 Task: Add a signature Karen Flores containing Best wishes for a happy National Youth Day, Karen Flores to email address softage.8@softage.net and add a folder Dashboards
Action: Mouse moved to (71, 131)
Screenshot: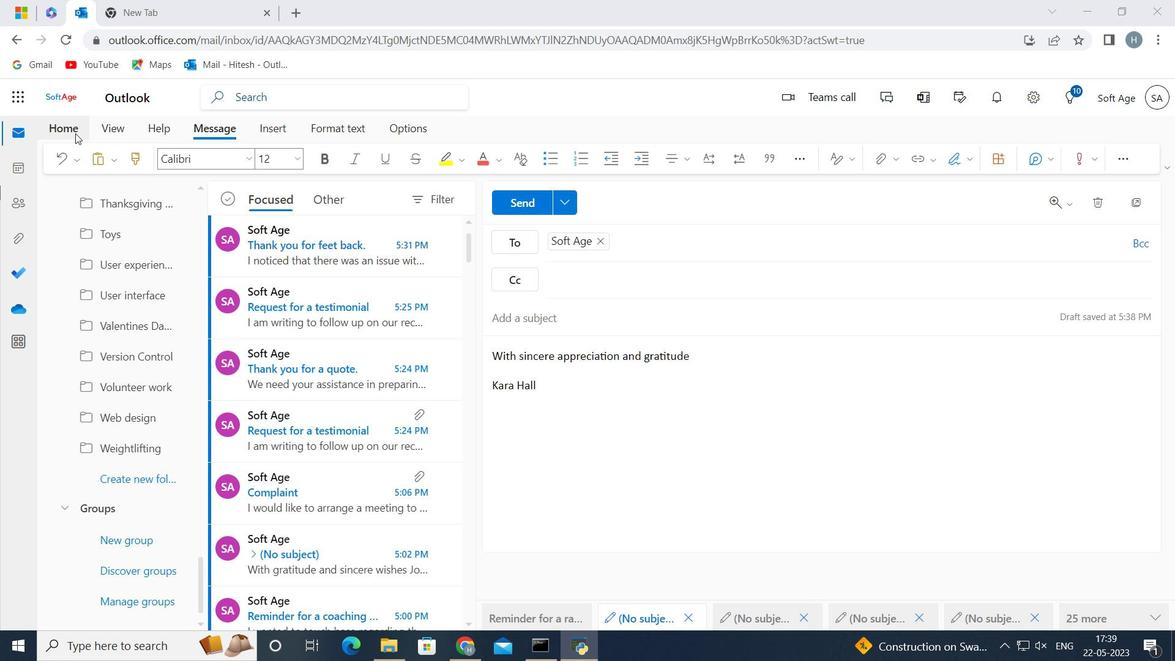 
Action: Mouse pressed left at (71, 131)
Screenshot: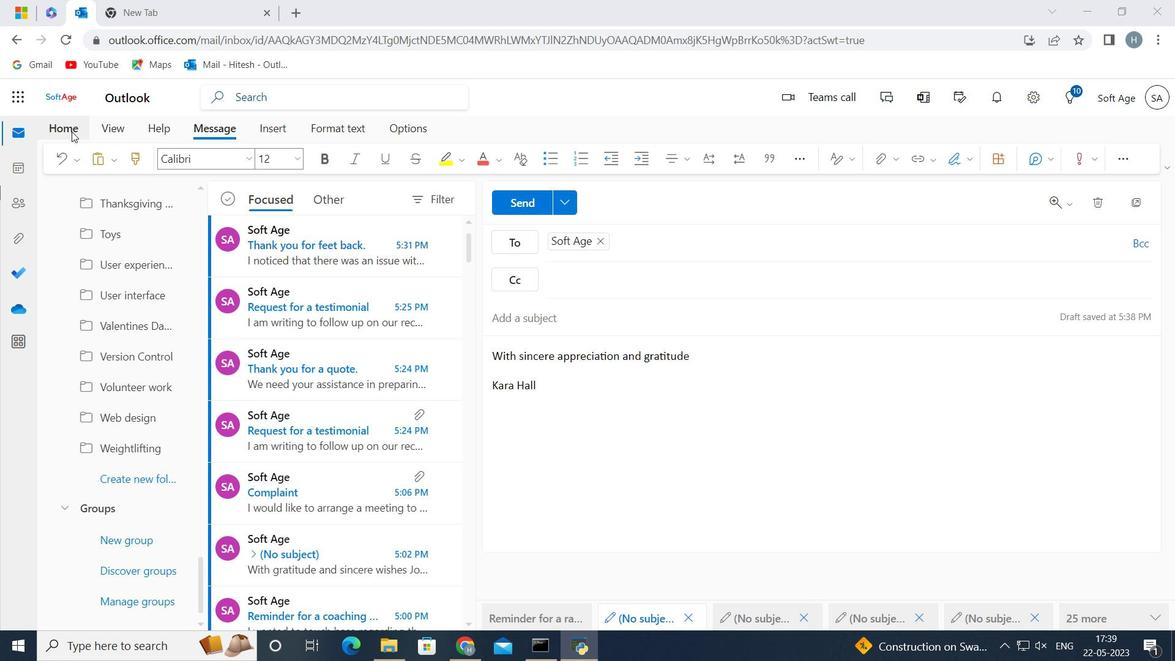 
Action: Mouse moved to (114, 159)
Screenshot: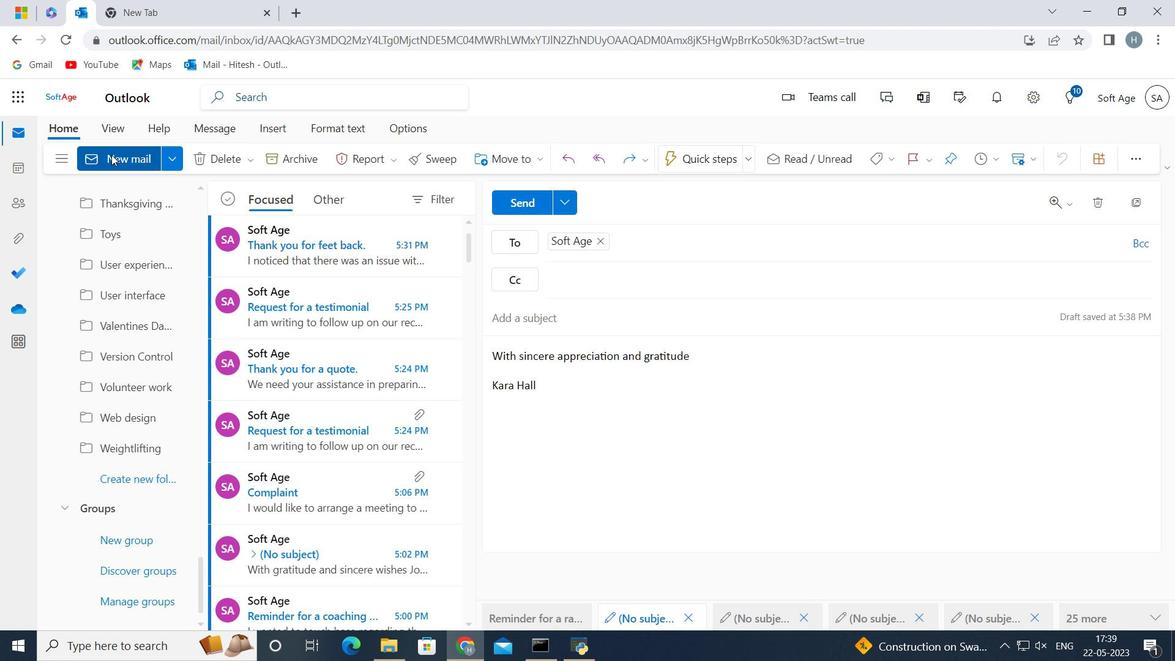 
Action: Mouse pressed left at (114, 159)
Screenshot: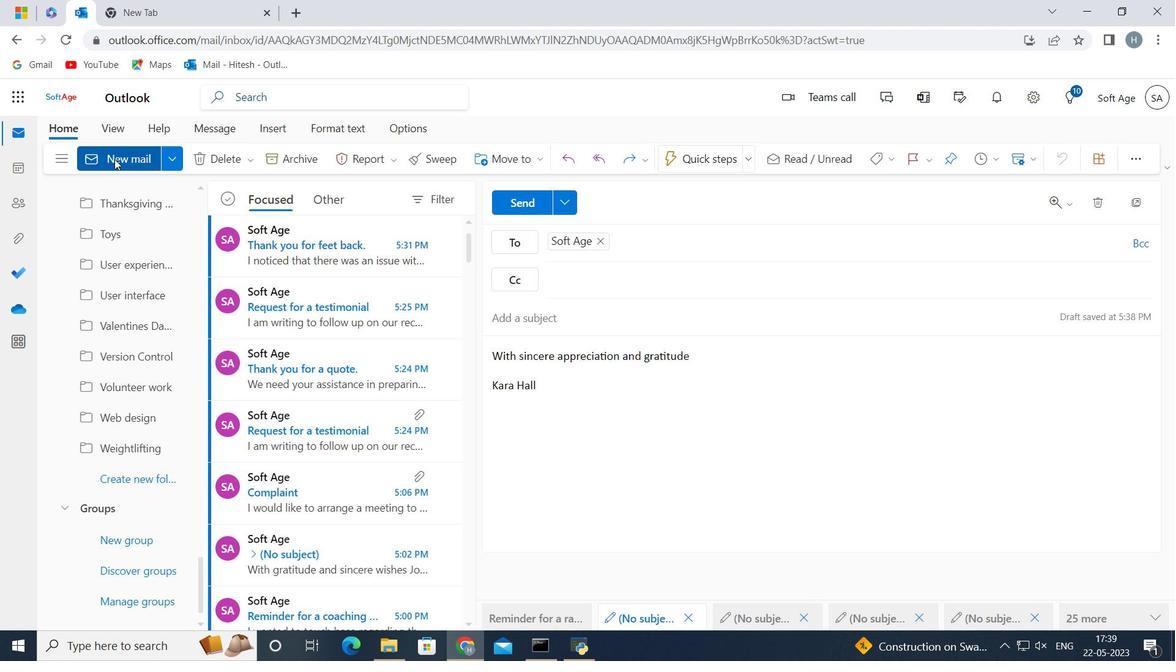 
Action: Mouse moved to (953, 163)
Screenshot: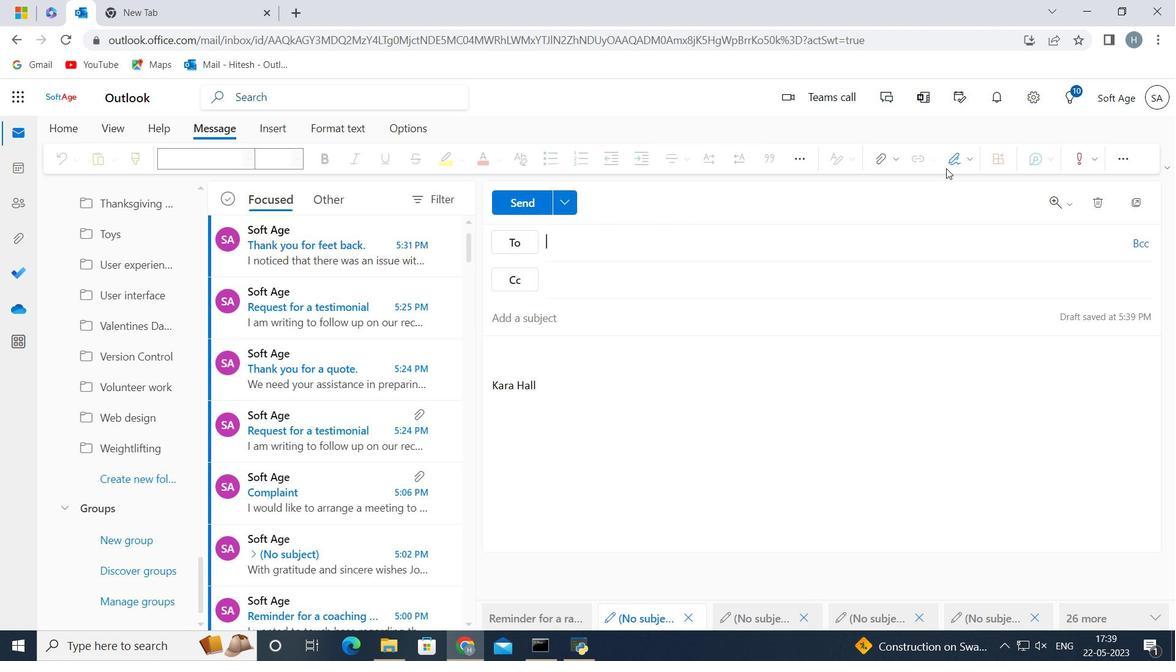 
Action: Mouse pressed left at (953, 163)
Screenshot: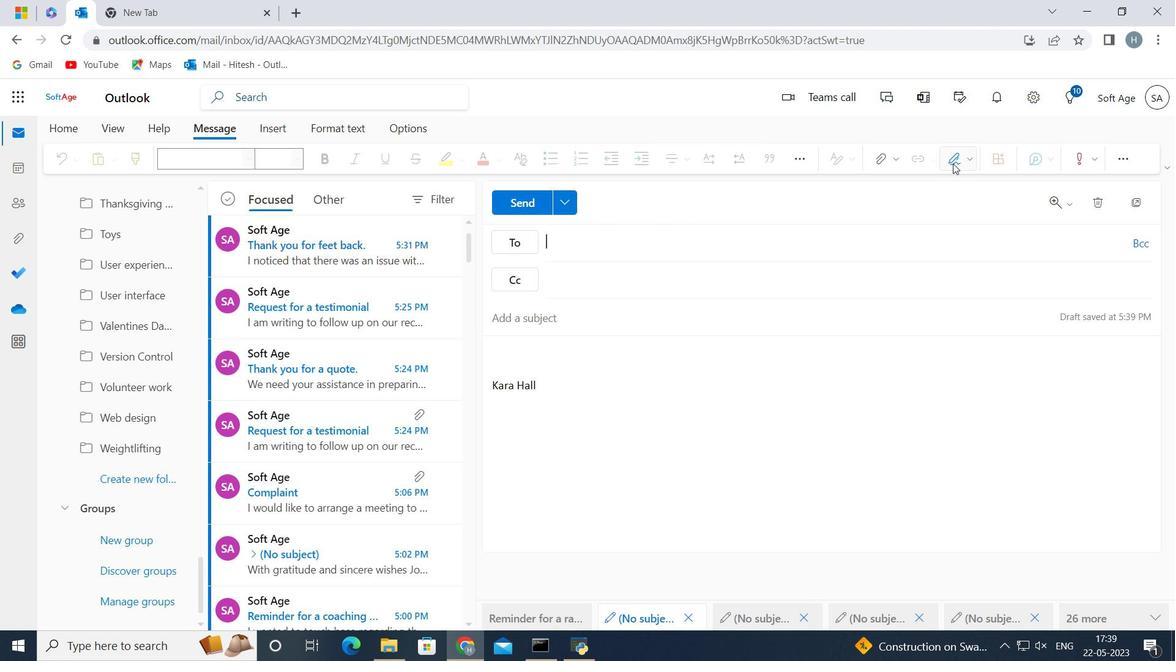 
Action: Mouse moved to (932, 221)
Screenshot: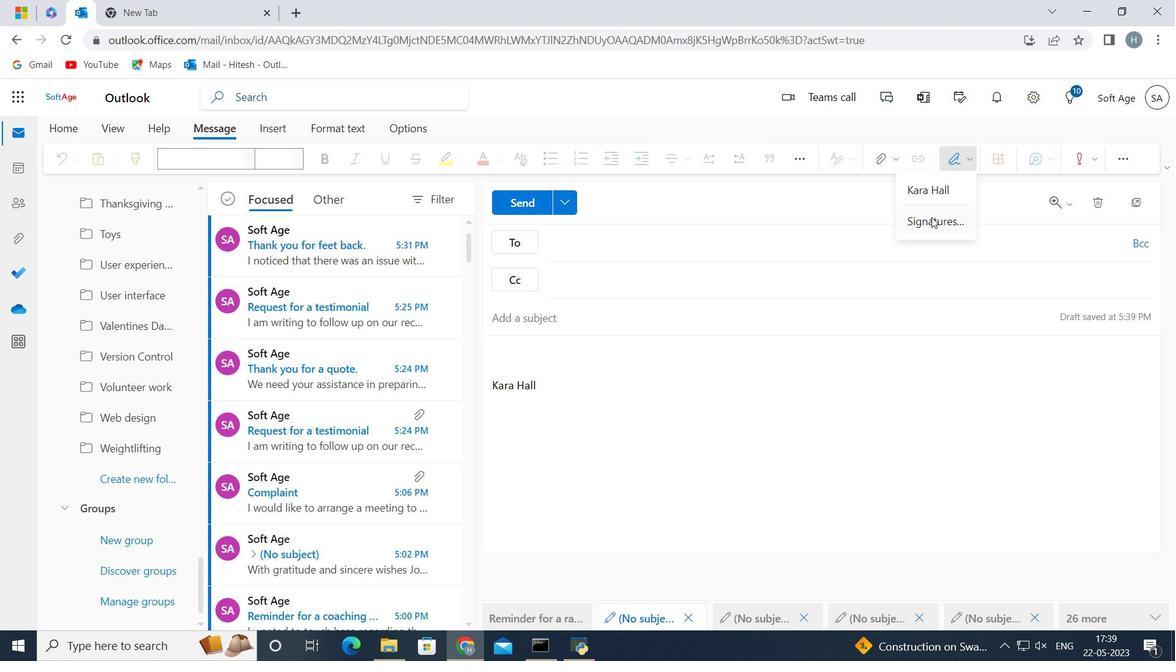
Action: Mouse pressed left at (932, 221)
Screenshot: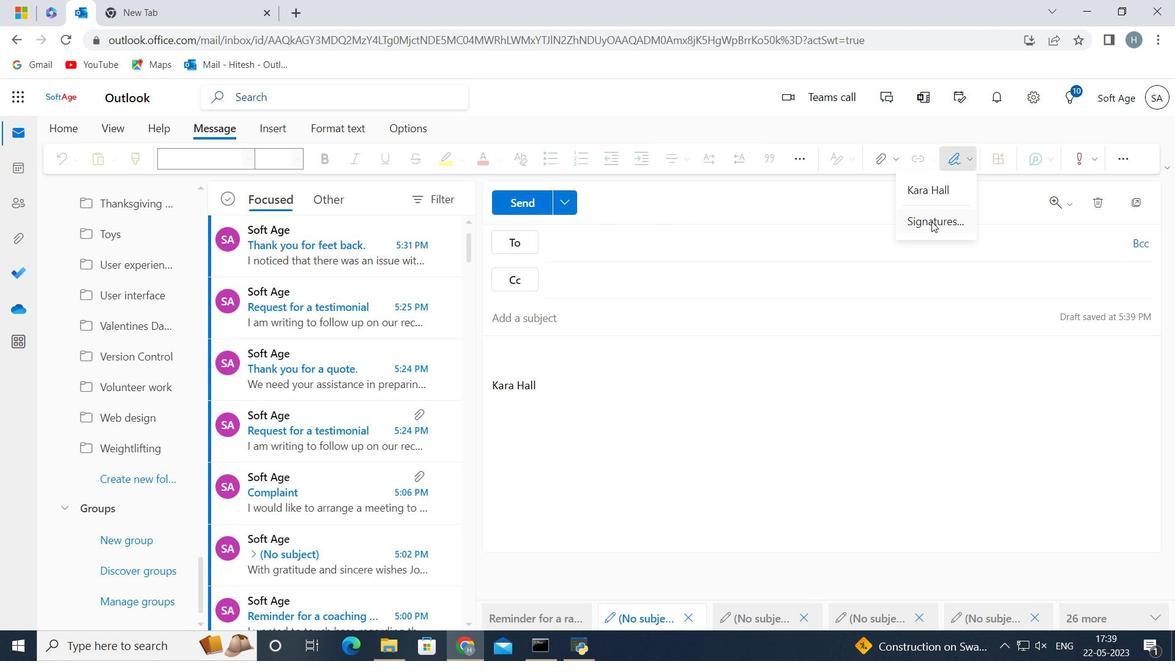 
Action: Mouse moved to (901, 276)
Screenshot: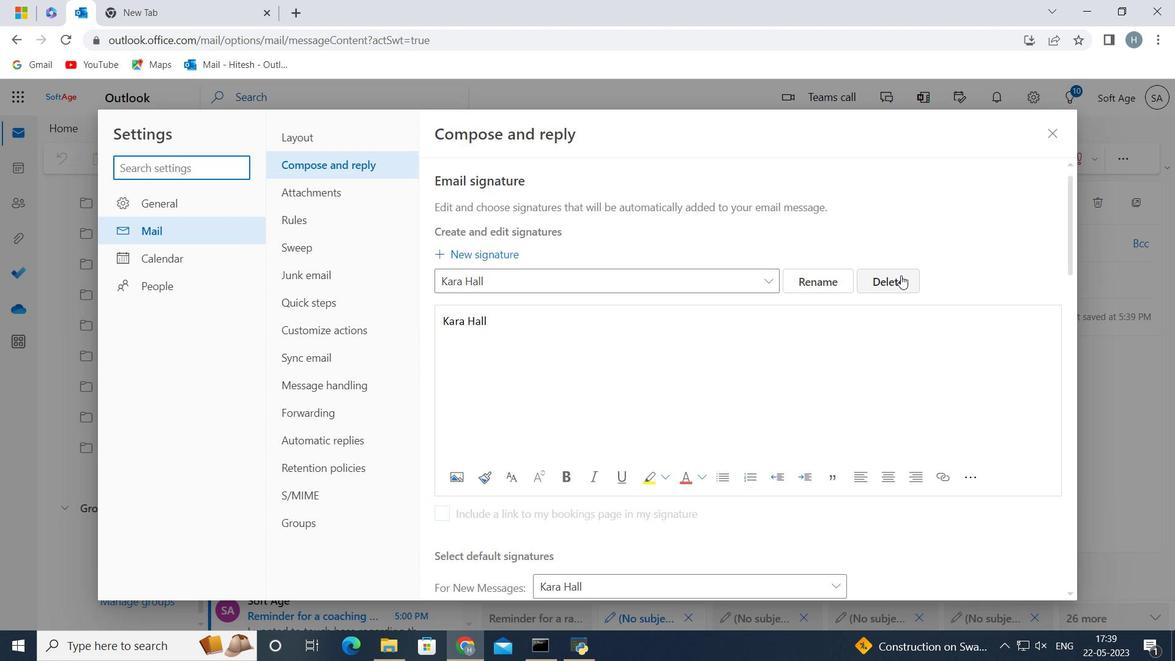 
Action: Mouse pressed left at (901, 276)
Screenshot: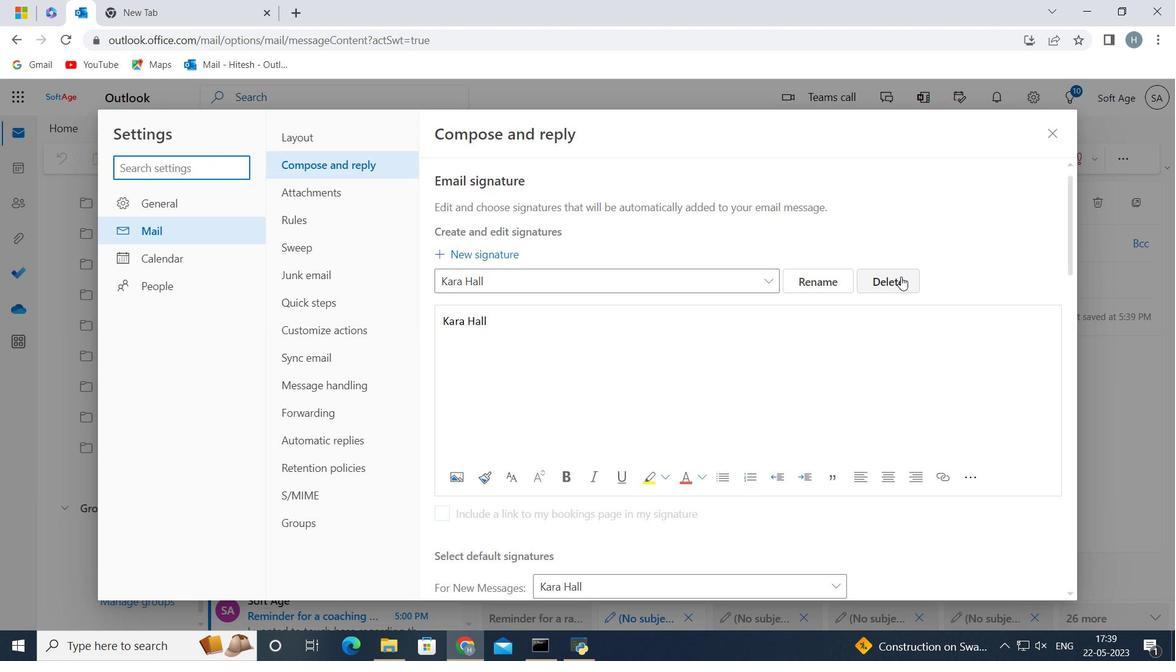 
Action: Mouse moved to (800, 283)
Screenshot: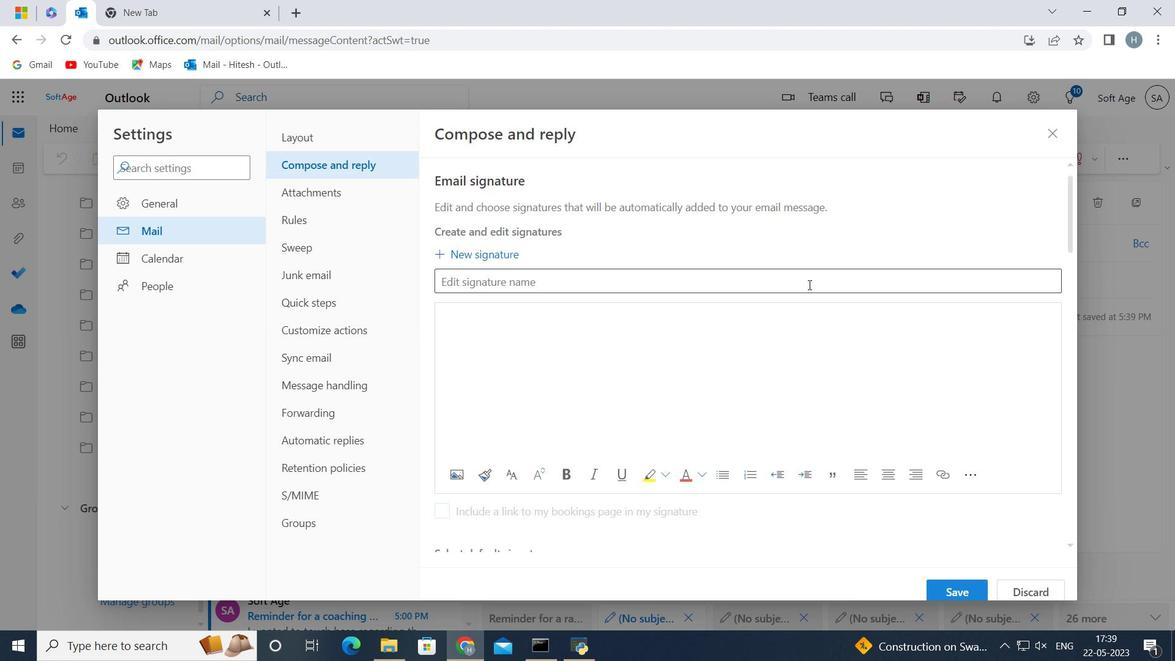
Action: Mouse pressed left at (800, 283)
Screenshot: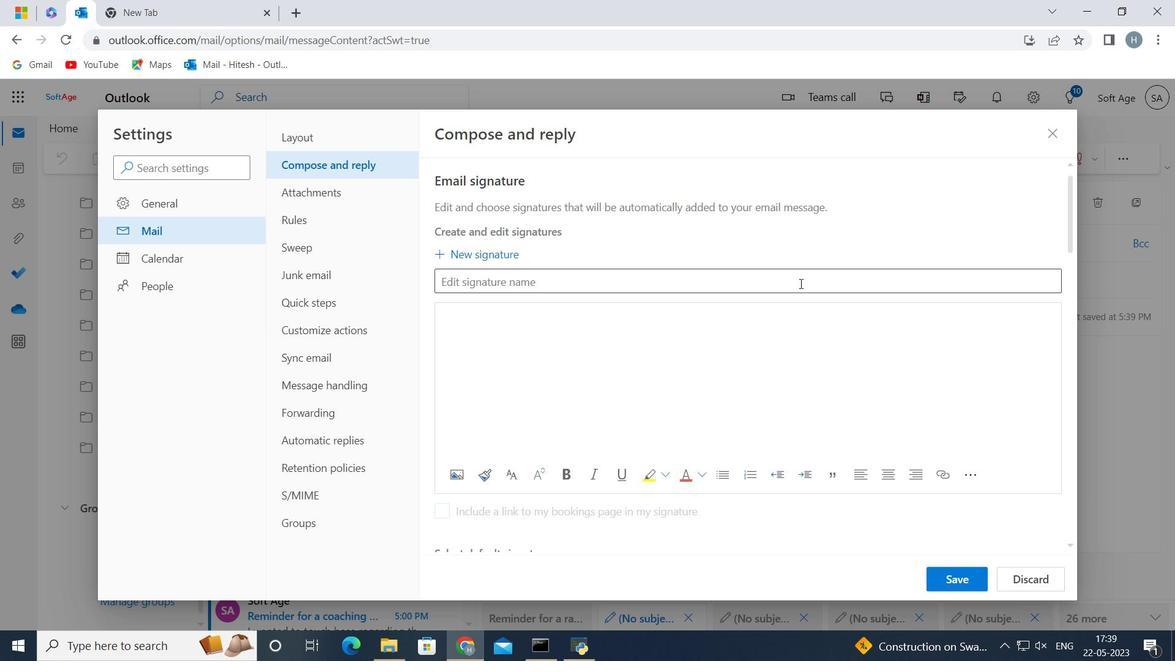 
Action: Mouse moved to (799, 283)
Screenshot: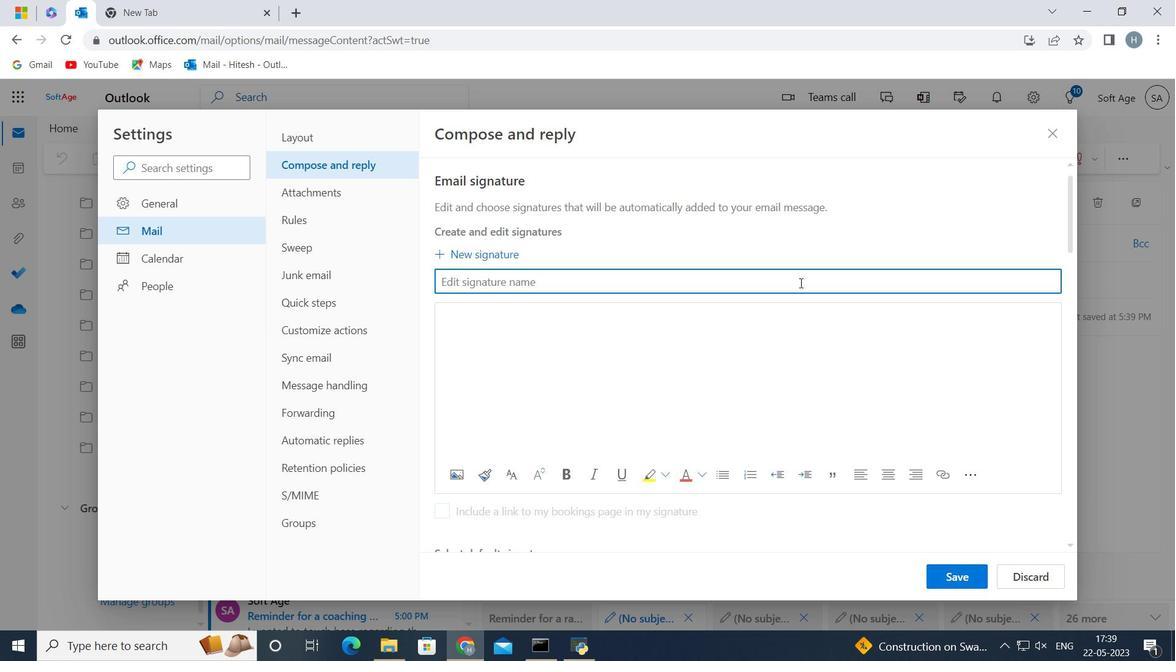 
Action: Key pressed <Key.shift>Karen<Key.space><Key.shift>Flores
Screenshot: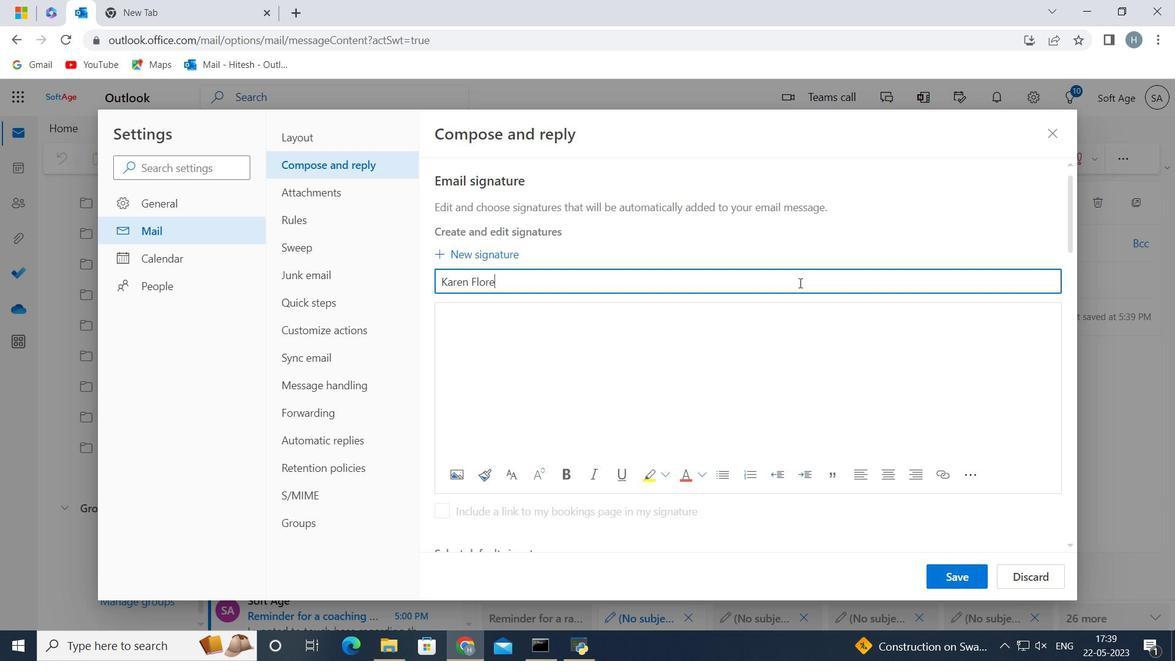 
Action: Mouse moved to (749, 338)
Screenshot: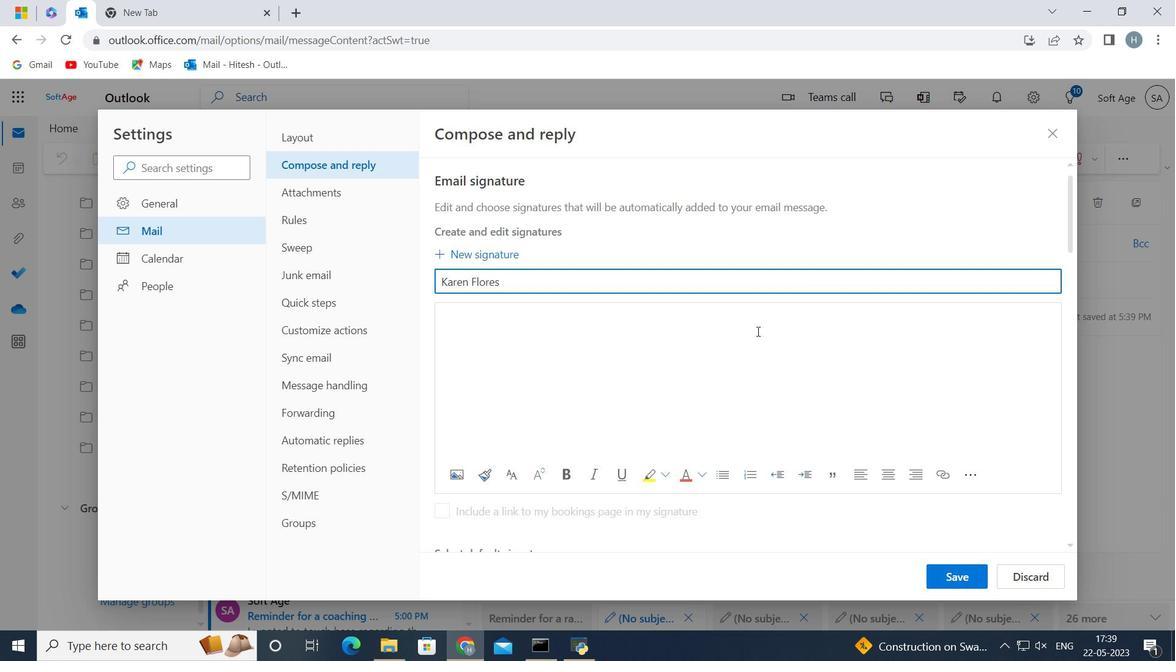 
Action: Mouse pressed left at (749, 338)
Screenshot: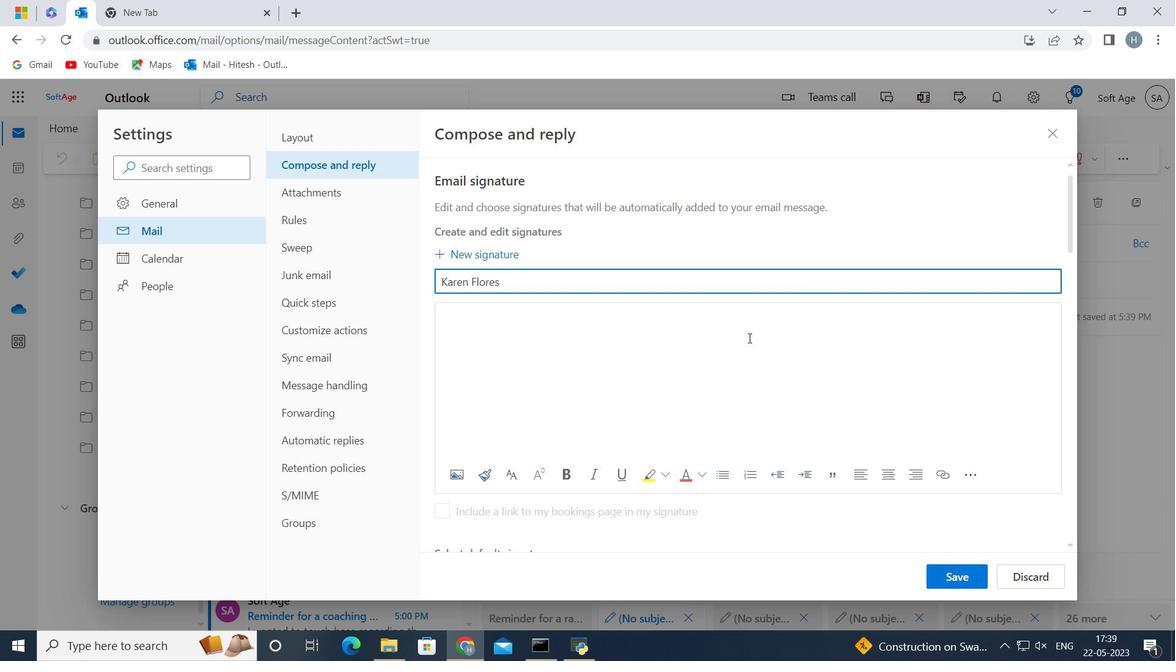 
Action: Key pressed <Key.shift><Key.shift><Key.shift><Key.shift><Key.shift><Key.shift><Key.shift><Key.shift><Key.shift><Key.shift><Key.shift><Key.shift><Key.shift><Key.shift><Key.shift><Key.shift><Key.shift>Karen<Key.space><Key.shift>Flores
Screenshot: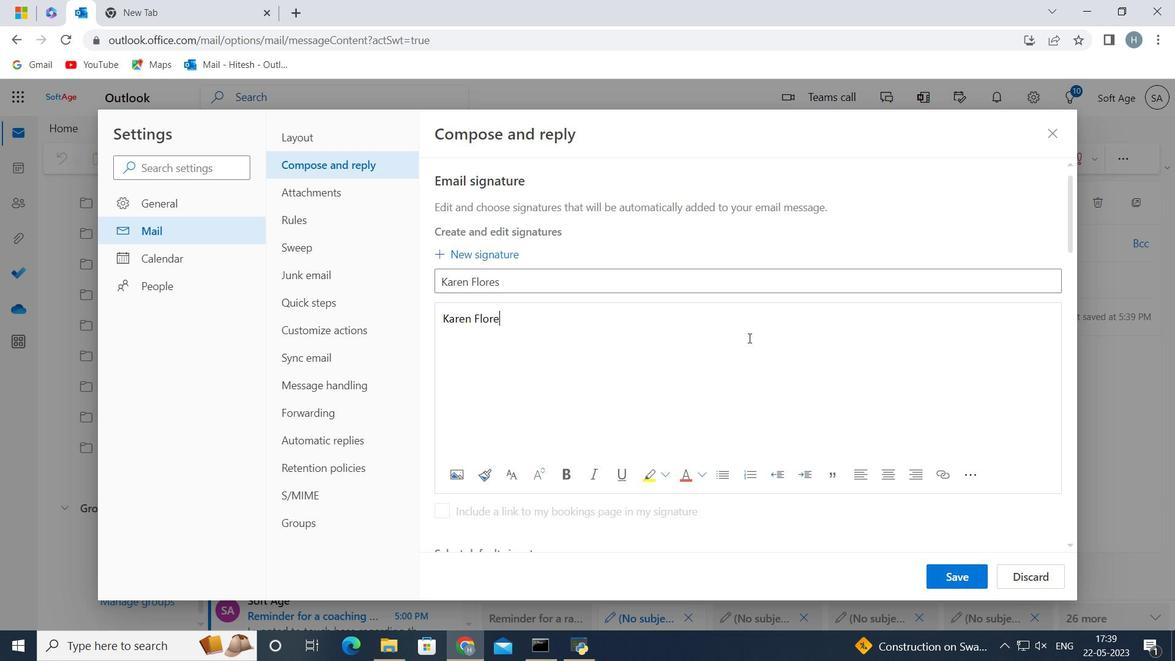 
Action: Mouse moved to (947, 578)
Screenshot: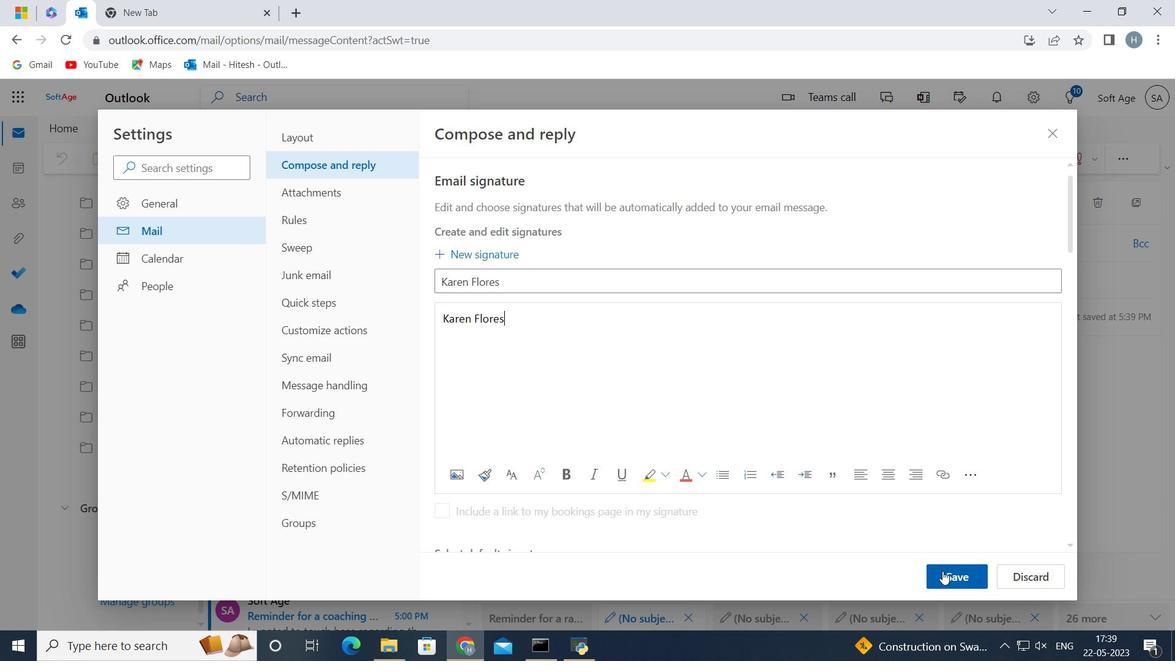 
Action: Mouse pressed left at (947, 578)
Screenshot: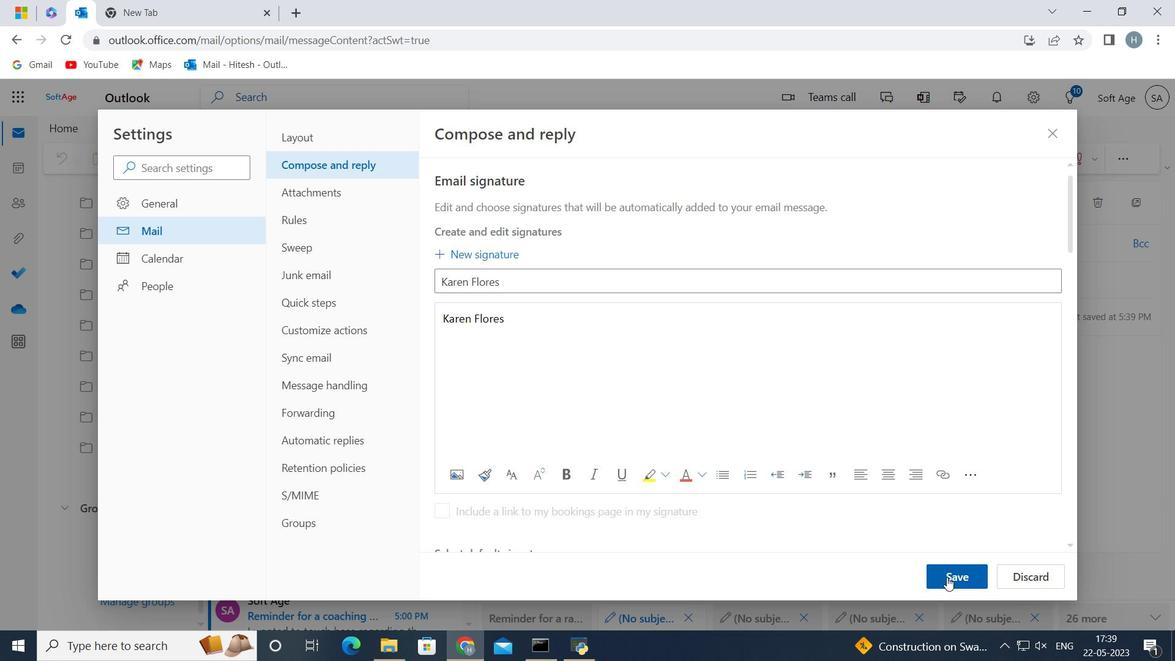 
Action: Mouse moved to (734, 347)
Screenshot: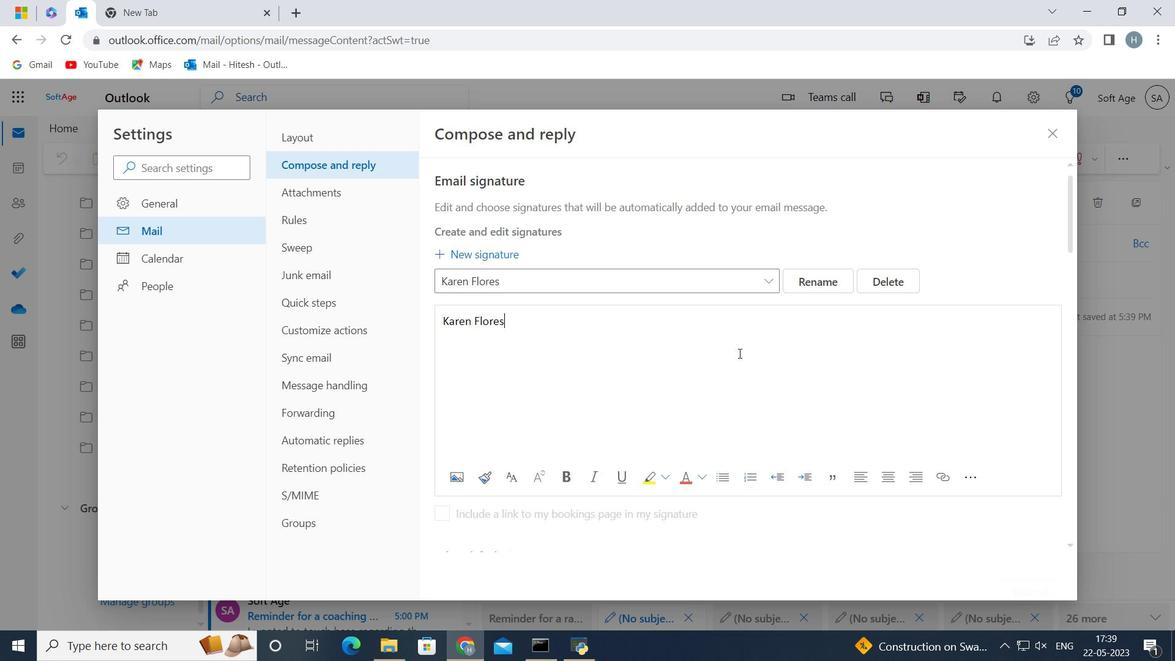 
Action: Mouse scrolled (734, 347) with delta (0, 0)
Screenshot: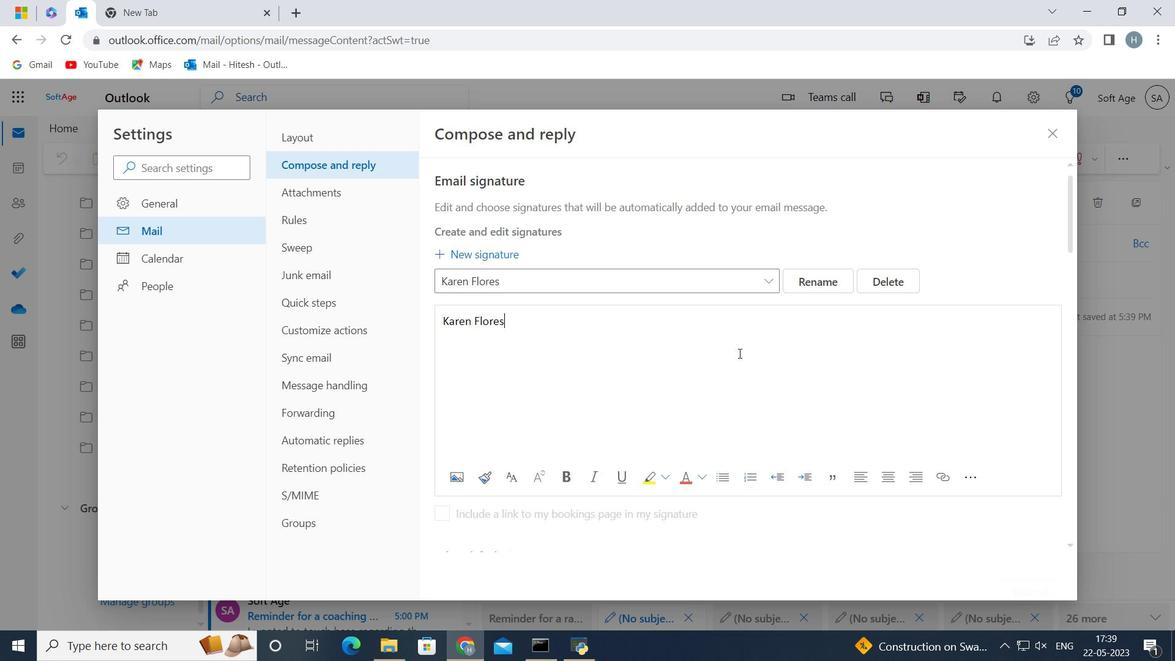 
Action: Mouse scrolled (734, 347) with delta (0, 0)
Screenshot: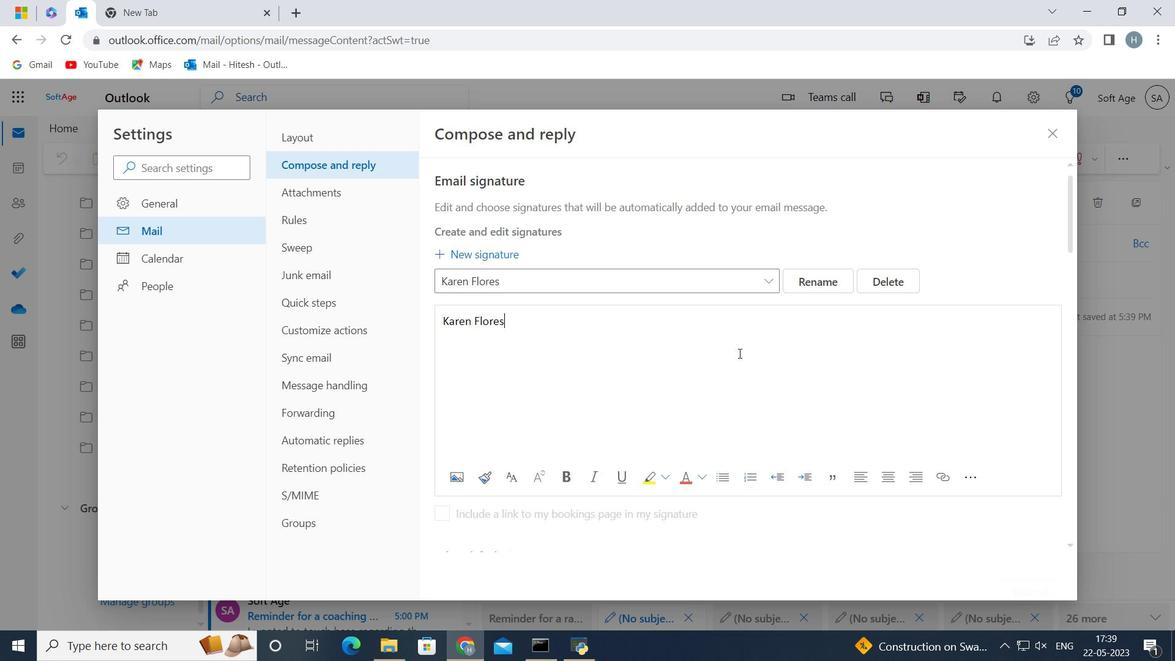 
Action: Mouse moved to (709, 324)
Screenshot: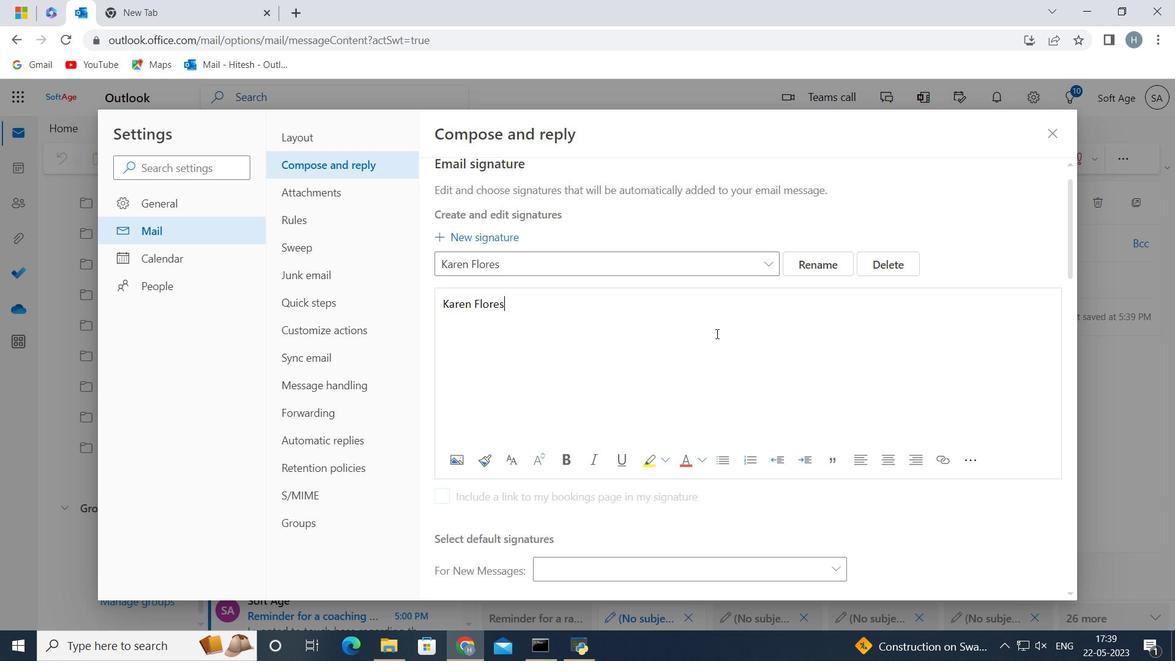 
Action: Mouse scrolled (709, 323) with delta (0, 0)
Screenshot: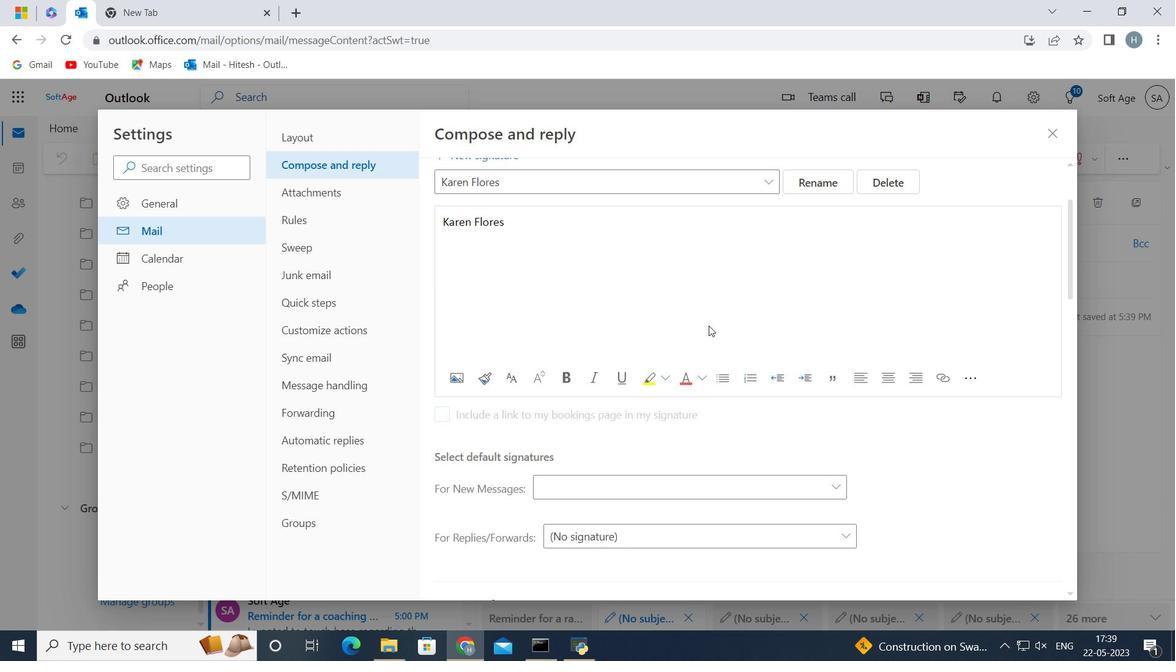 
Action: Mouse scrolled (709, 323) with delta (0, 0)
Screenshot: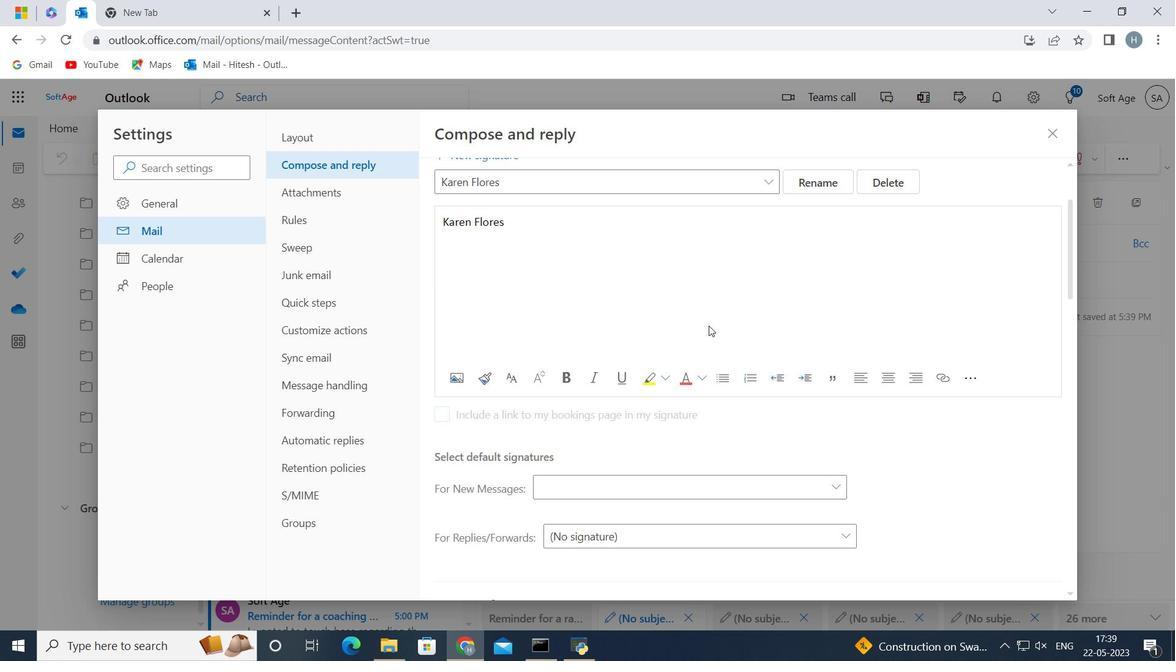 
Action: Mouse moved to (782, 291)
Screenshot: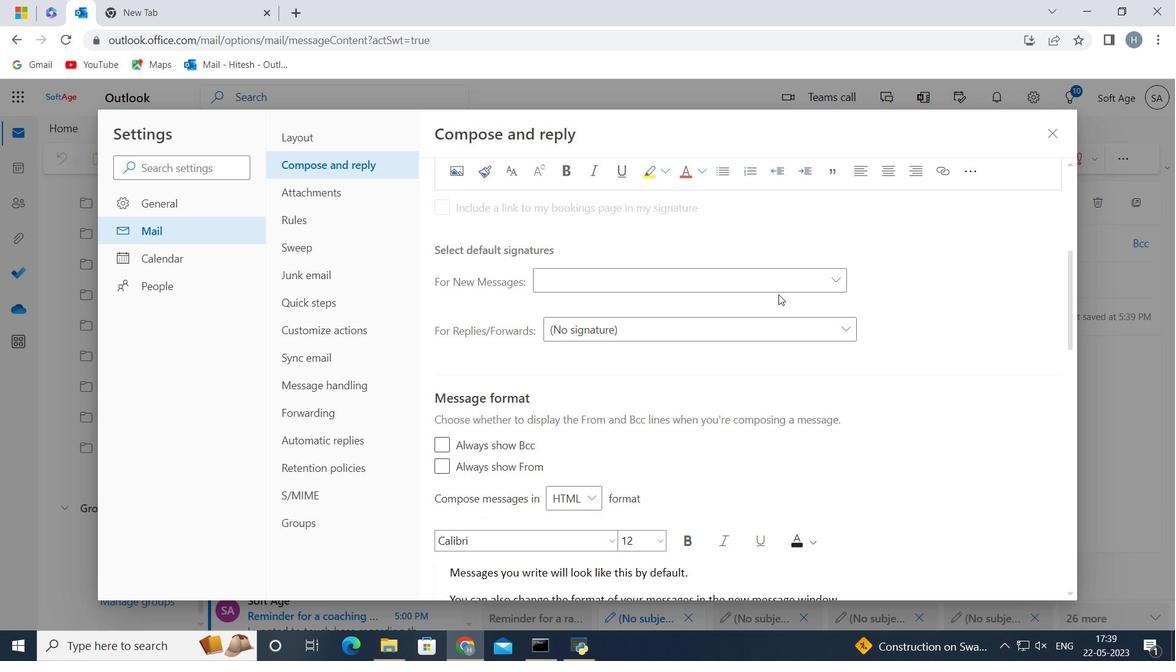 
Action: Mouse pressed left at (782, 291)
Screenshot: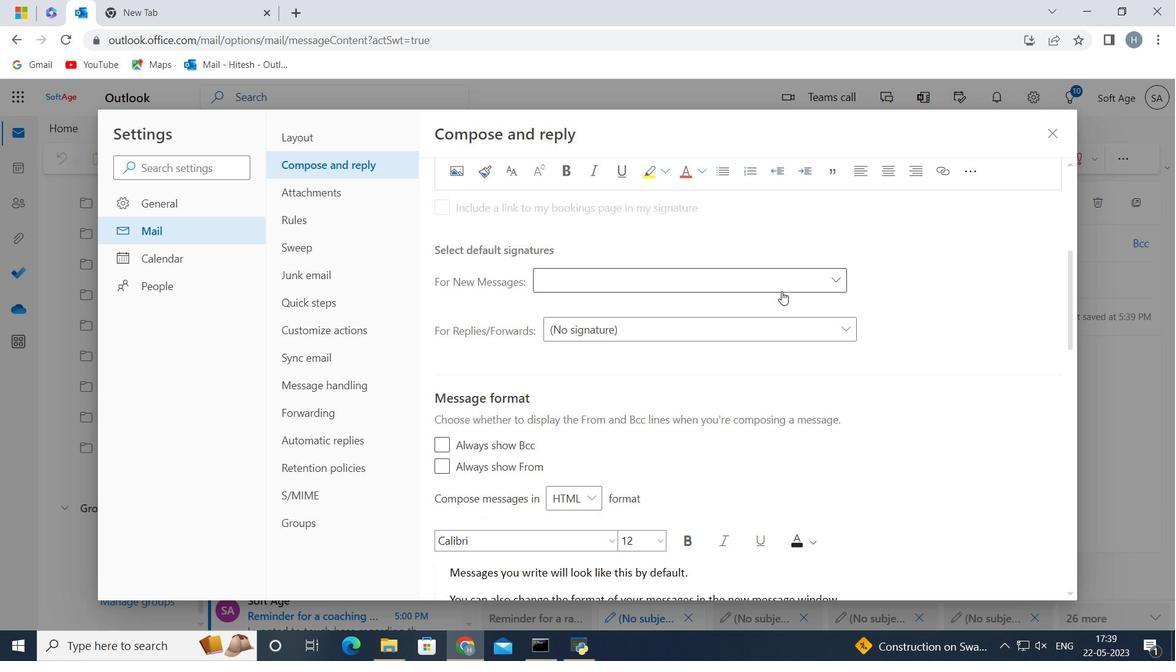 
Action: Mouse moved to (774, 331)
Screenshot: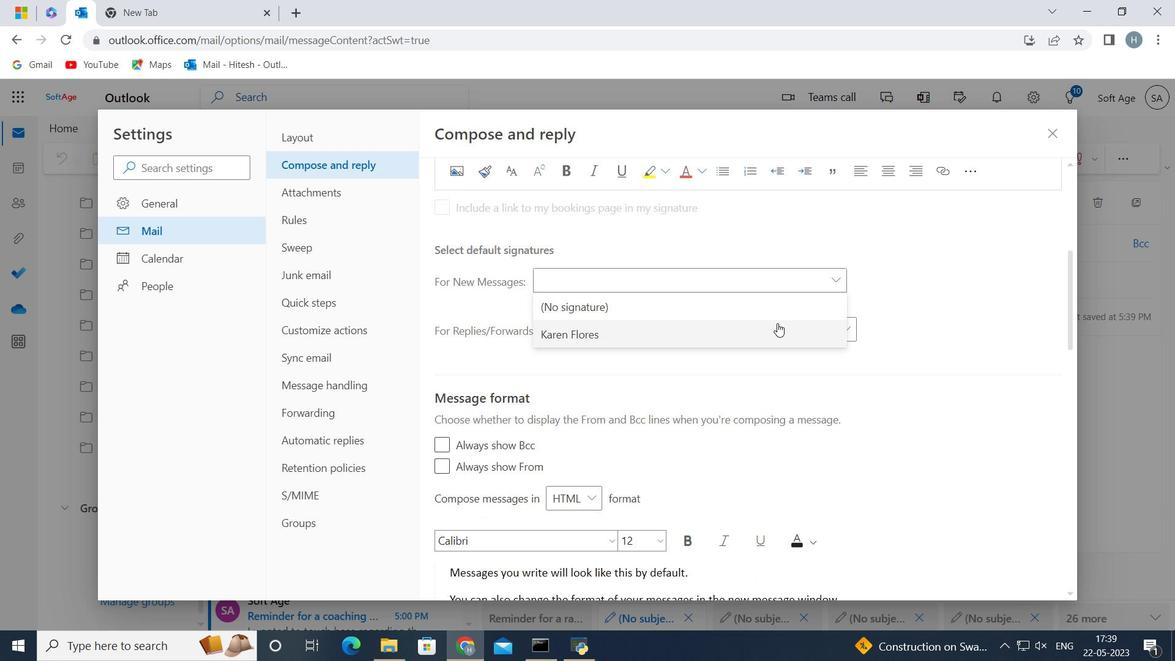 
Action: Mouse pressed left at (774, 331)
Screenshot: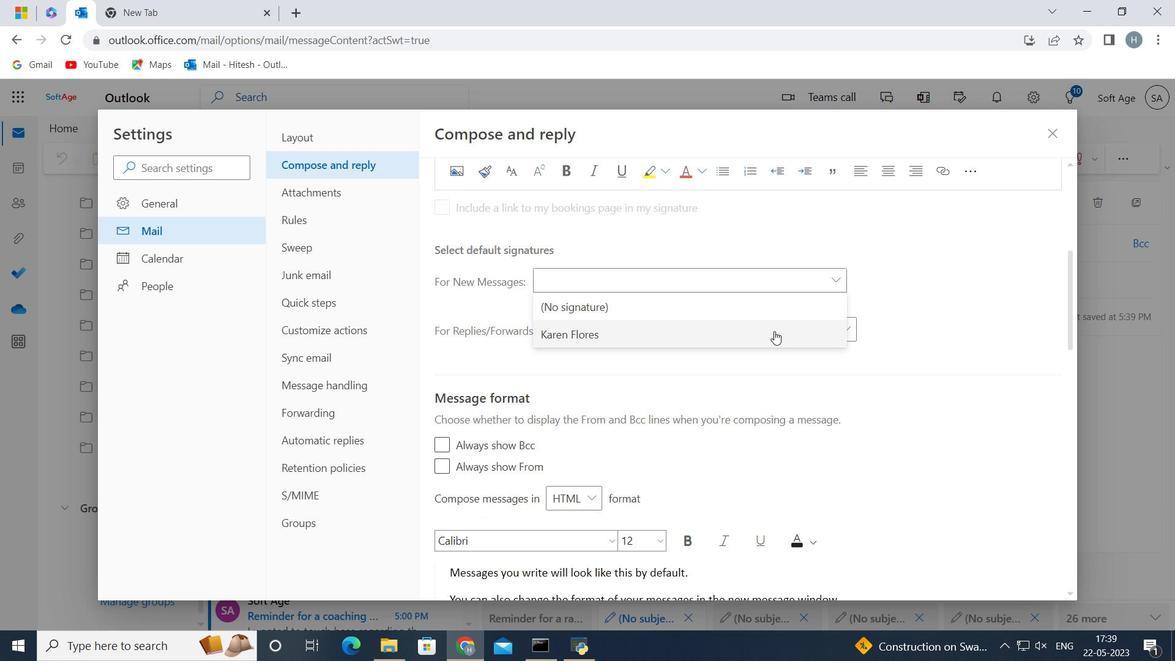 
Action: Mouse moved to (958, 575)
Screenshot: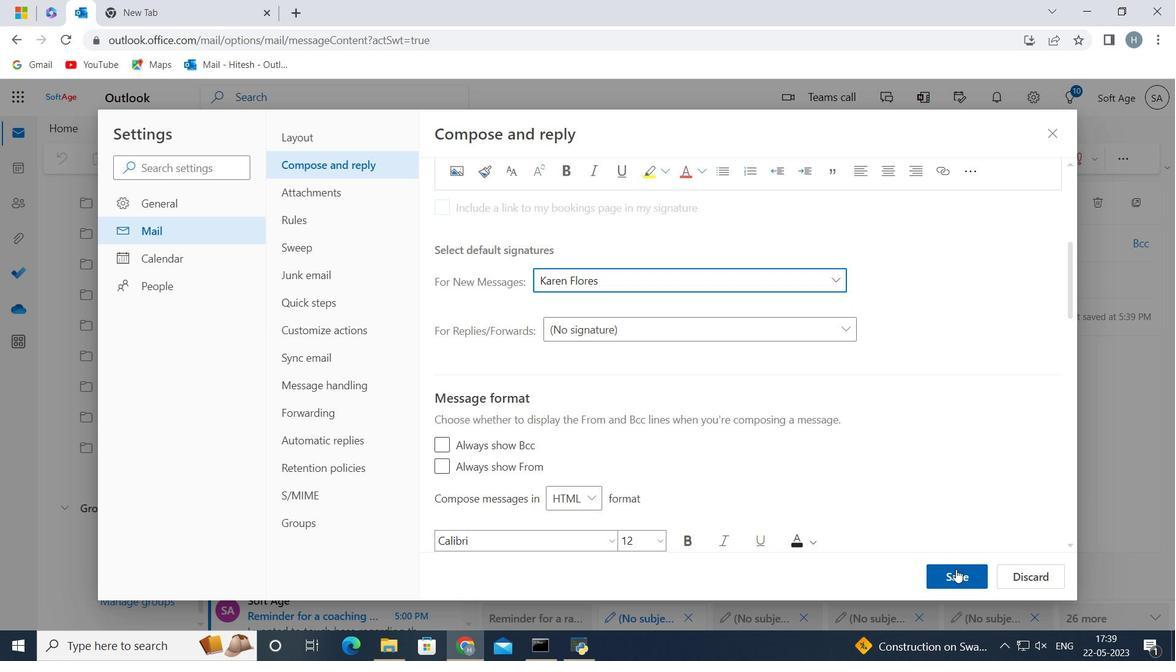 
Action: Mouse pressed left at (958, 575)
Screenshot: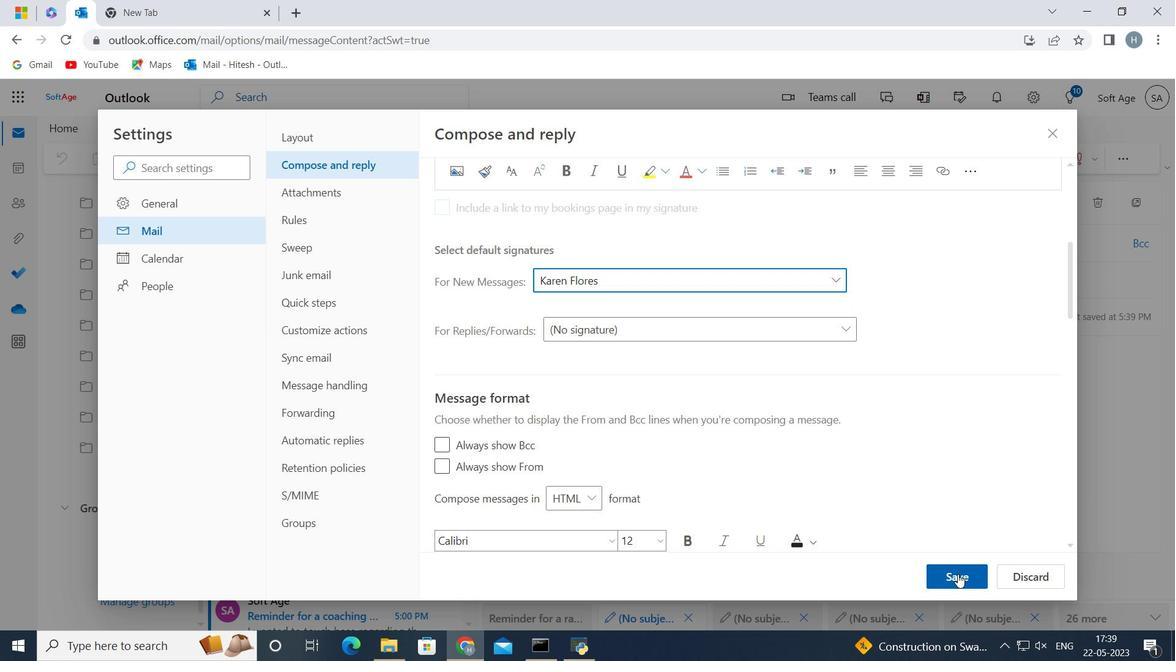 
Action: Mouse moved to (1049, 128)
Screenshot: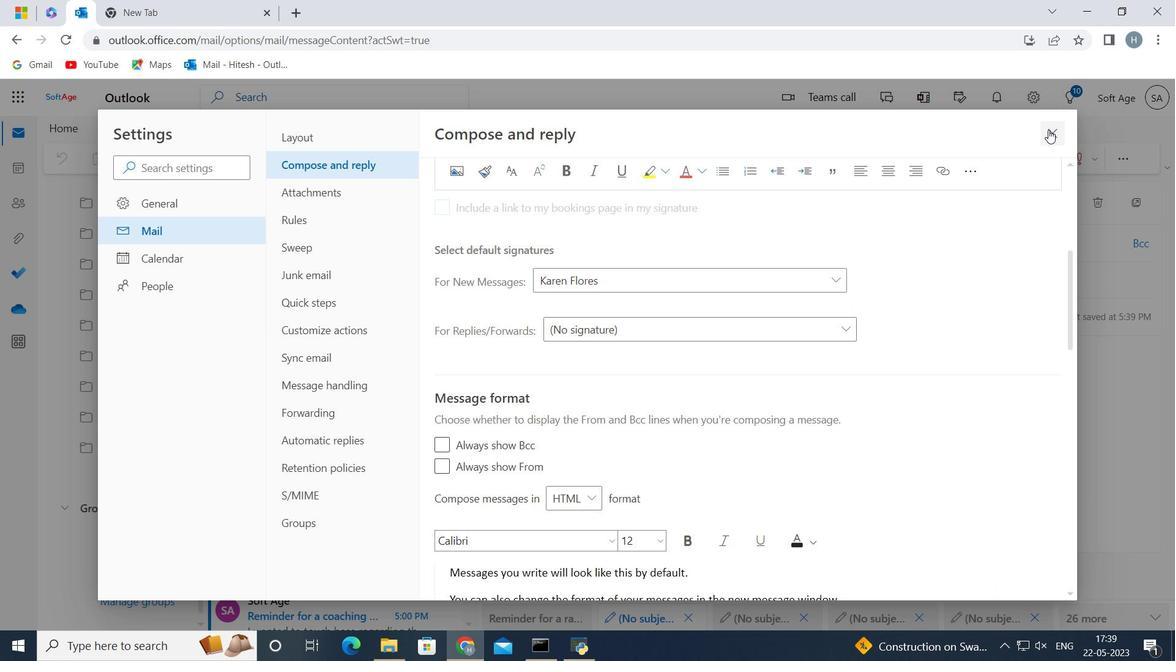 
Action: Mouse pressed left at (1049, 128)
Screenshot: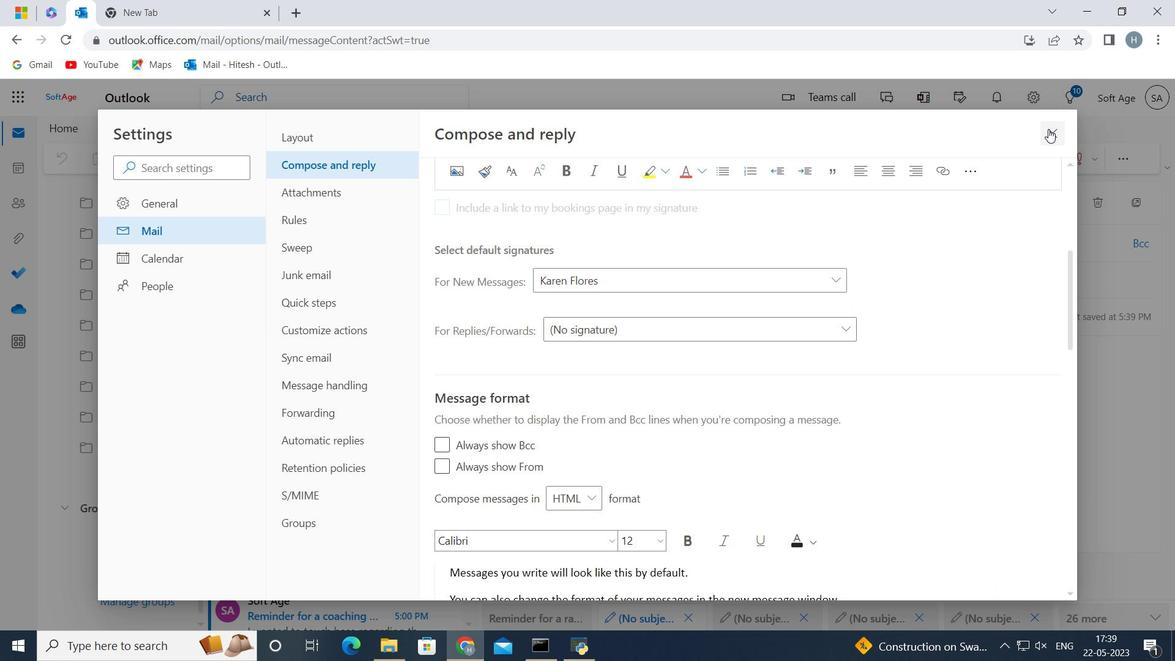 
Action: Mouse moved to (572, 392)
Screenshot: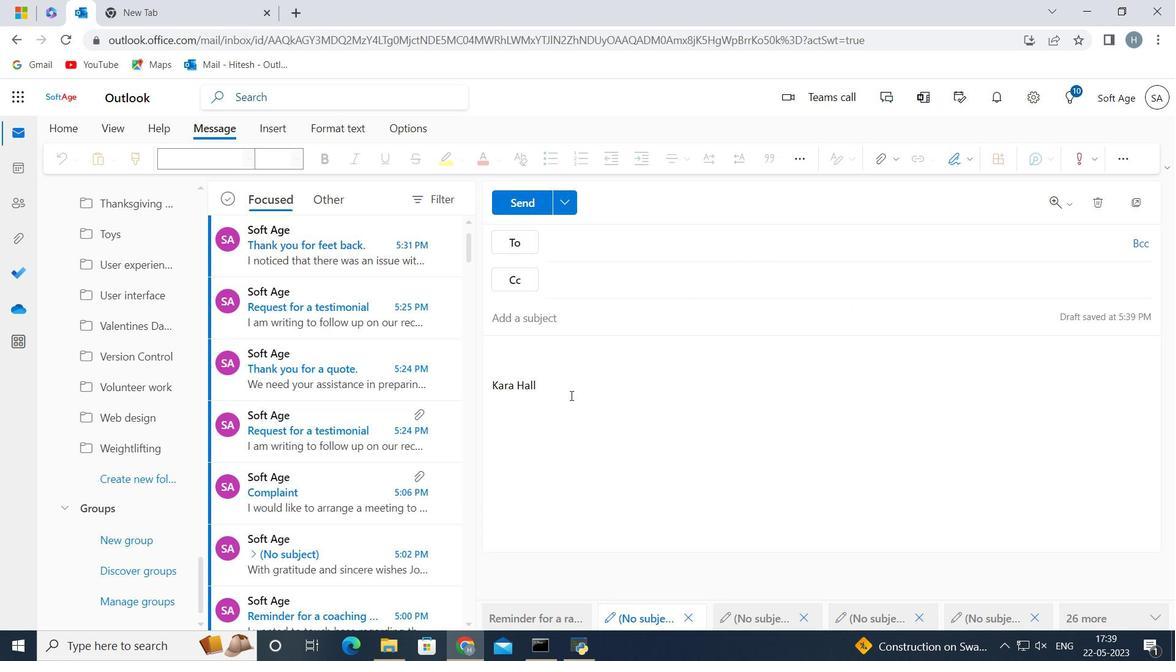 
Action: Mouse pressed left at (572, 392)
Screenshot: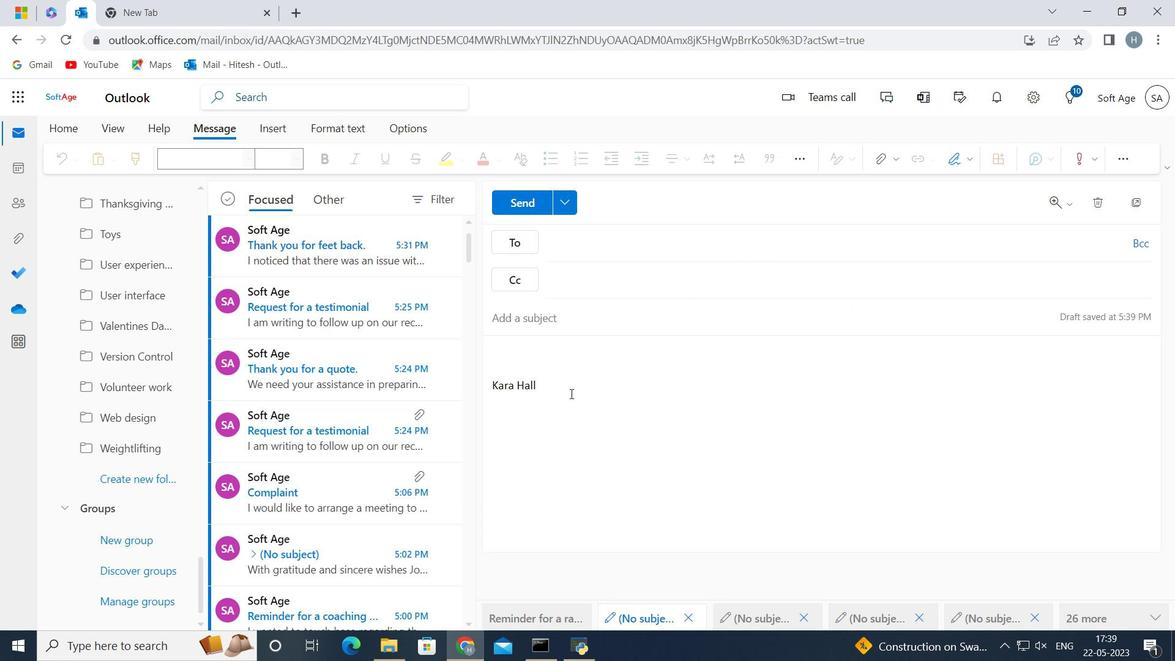 
Action: Key pressed <Key.backspace><Key.backspace><Key.backspace><Key.backspace><Key.backspace><Key.backspace><Key.backspace><Key.backspace><Key.backspace><Key.backspace><Key.backspace><Key.backspace><Key.backspace><Key.backspace><Key.backspace><Key.backspace><Key.backspace><Key.backspace><Key.backspace><Key.backspace><Key.backspace><Key.backspace><Key.backspace><Key.backspace><Key.backspace><Key.backspace><Key.shift>Best<Key.space>wishes<Key.space>for<Key.space>a<Key.space>happy<Key.space><Key.shift>National<Key.space><Key.shift>Youth<Key.space><Key.shift>Day
Screenshot: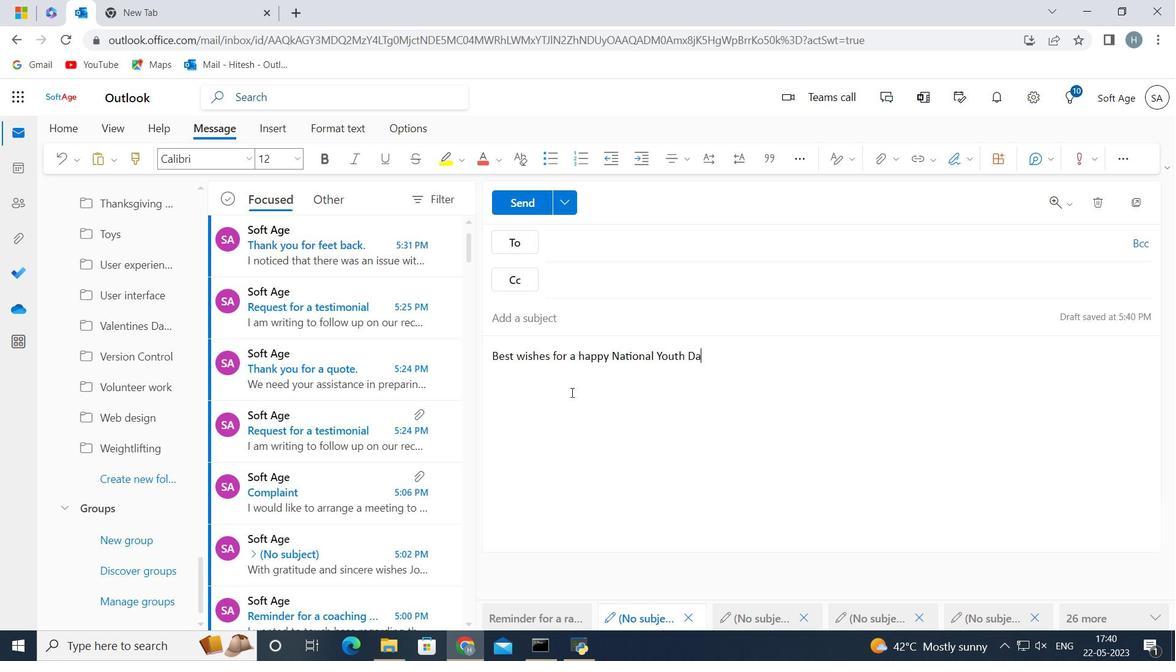
Action: Mouse moved to (957, 152)
Screenshot: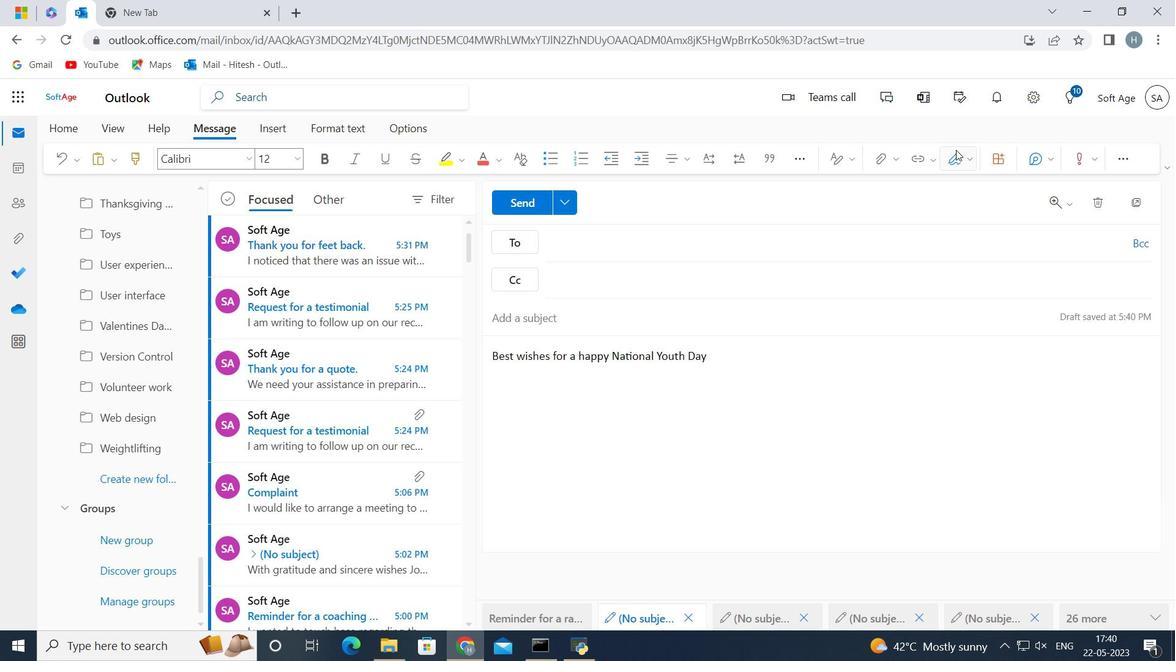 
Action: Mouse pressed left at (957, 152)
Screenshot: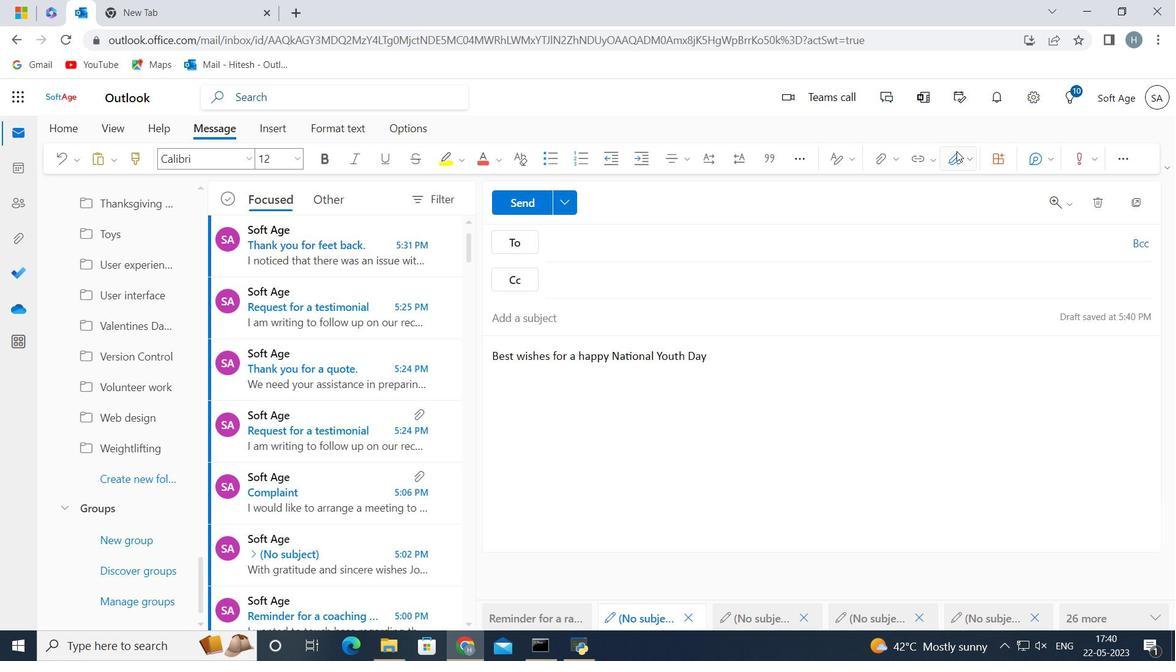 
Action: Mouse moved to (945, 195)
Screenshot: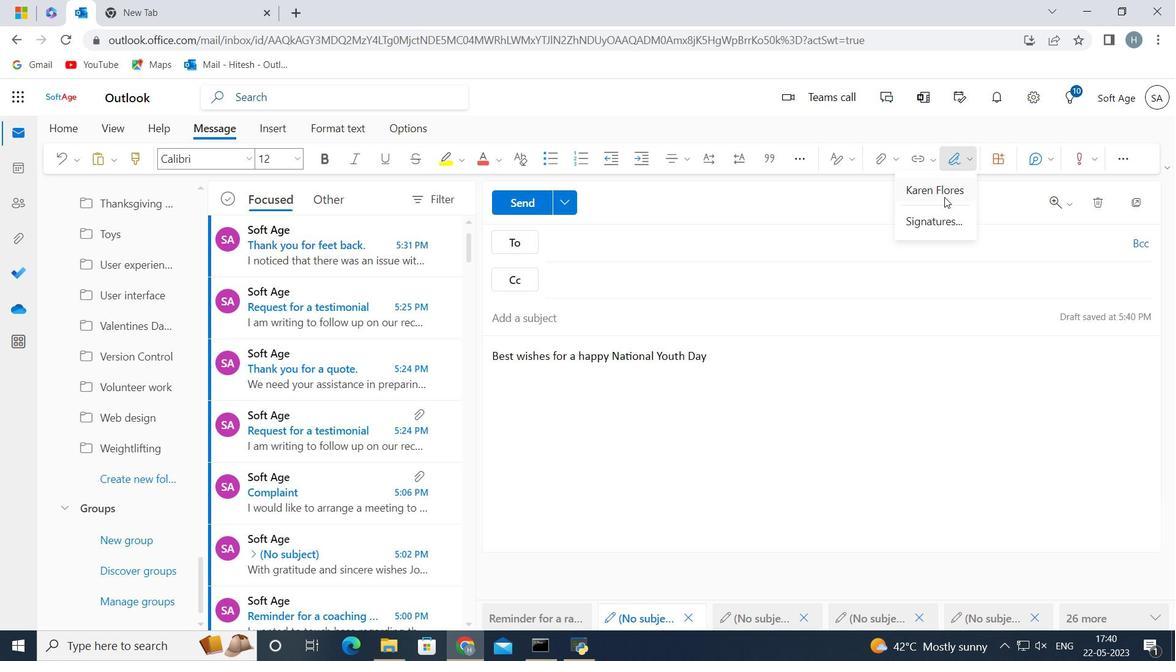 
Action: Mouse pressed left at (945, 195)
Screenshot: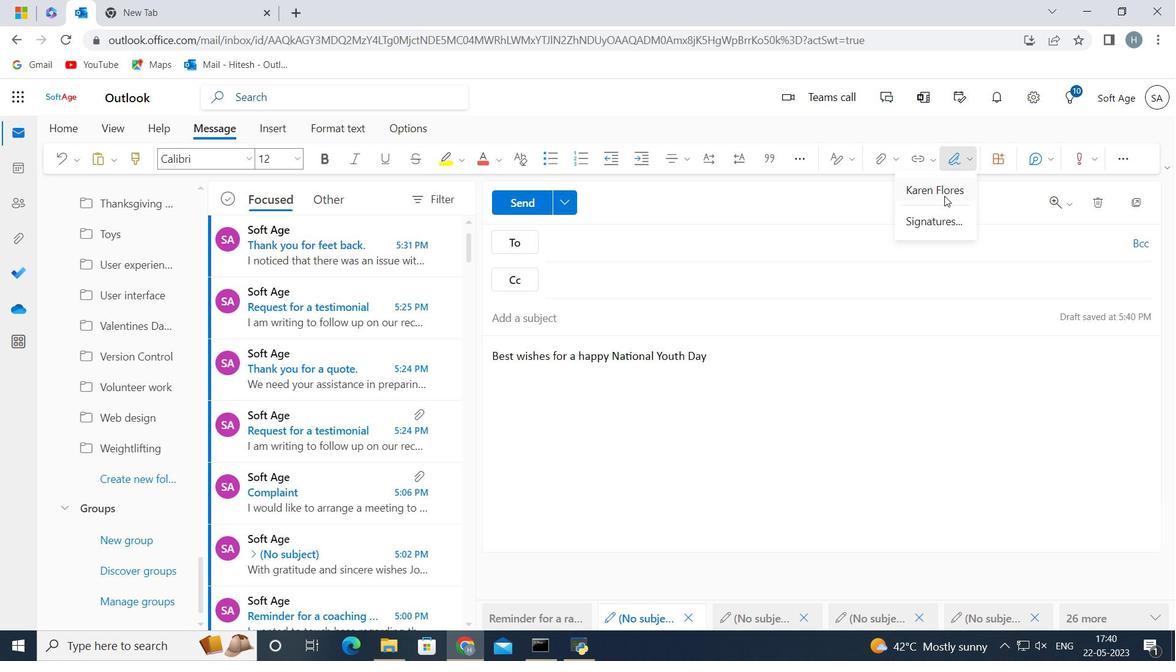 
Action: Mouse moved to (665, 240)
Screenshot: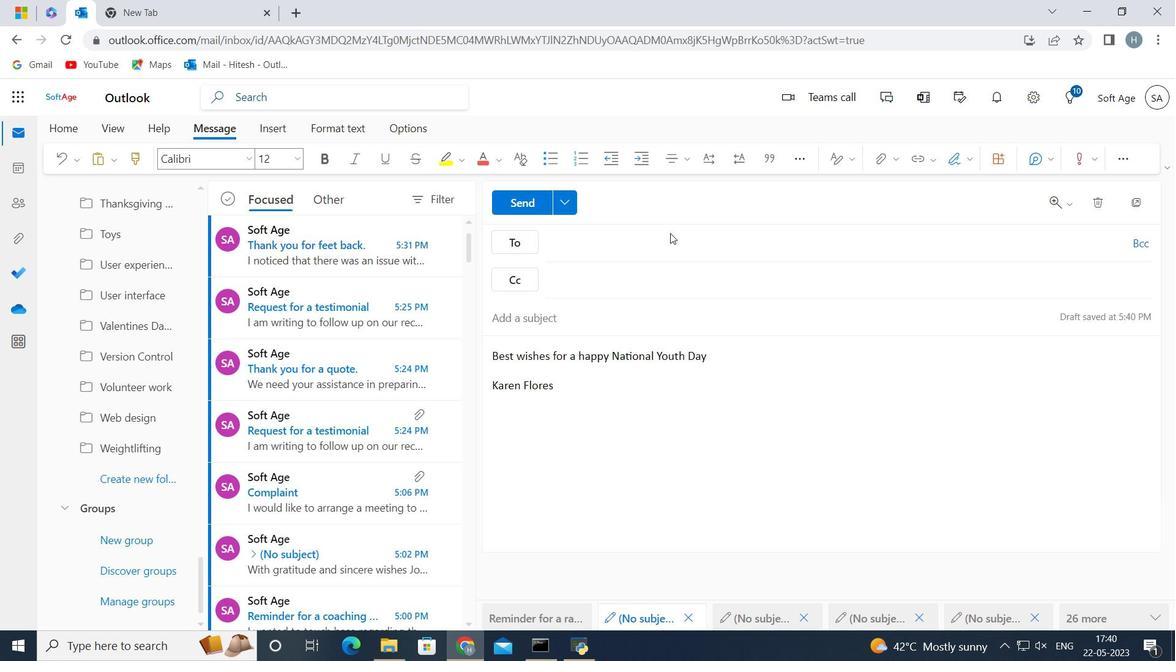 
Action: Mouse pressed left at (665, 240)
Screenshot: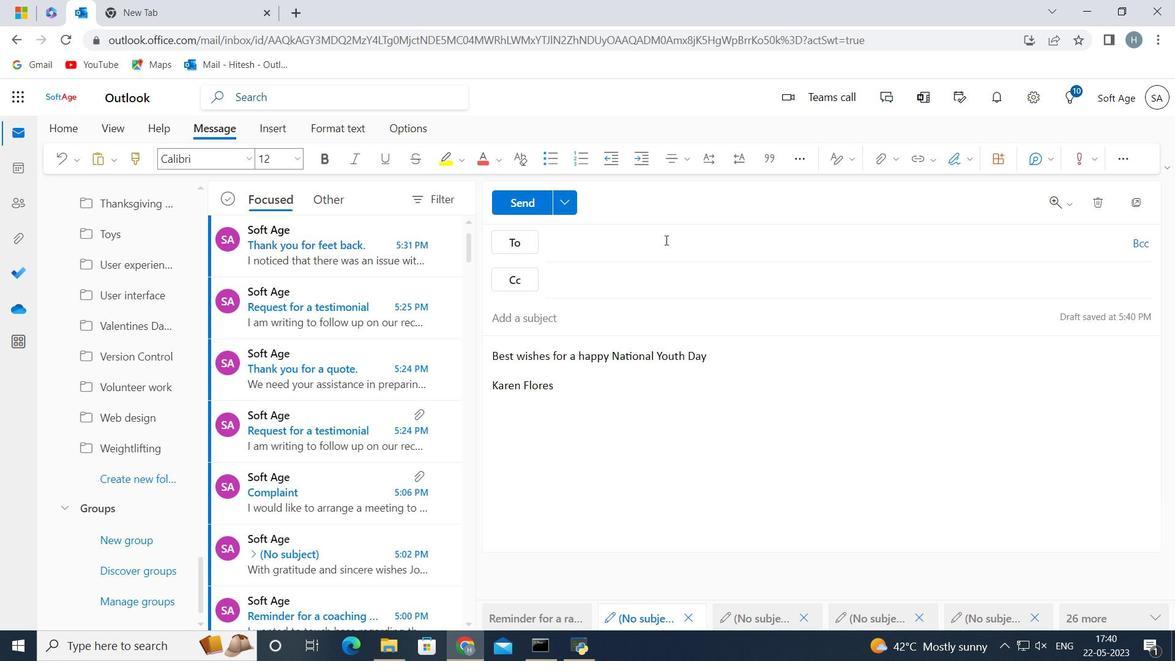 
Action: Key pressed softage.8<Key.shift>@softage.net
Screenshot: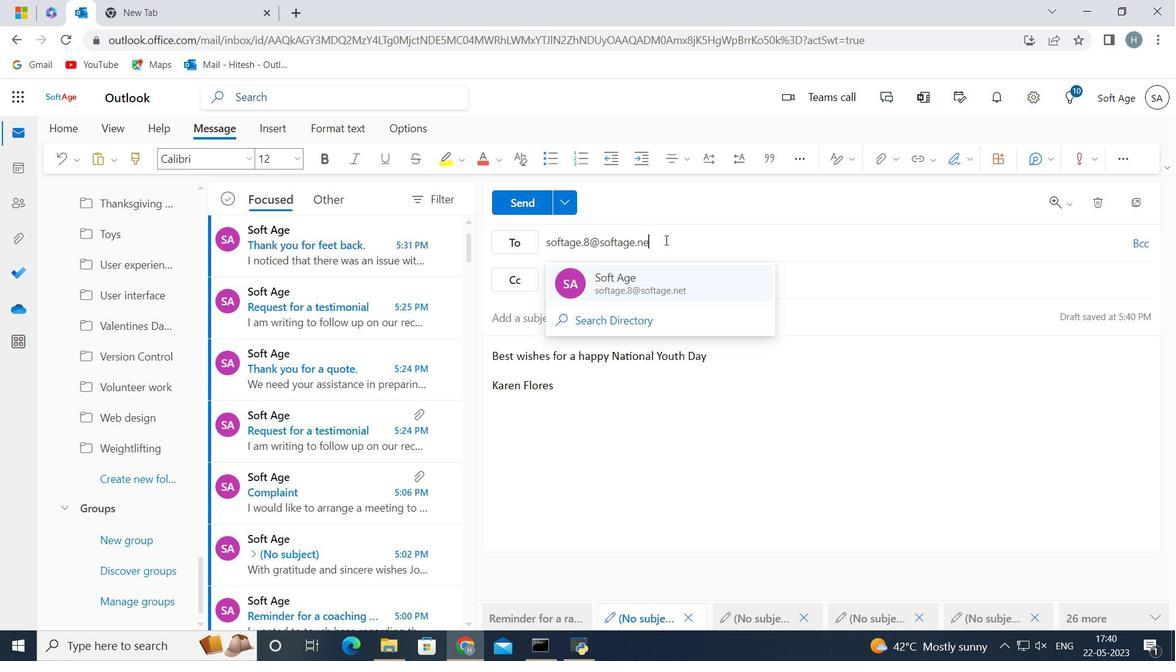 
Action: Mouse moved to (663, 274)
Screenshot: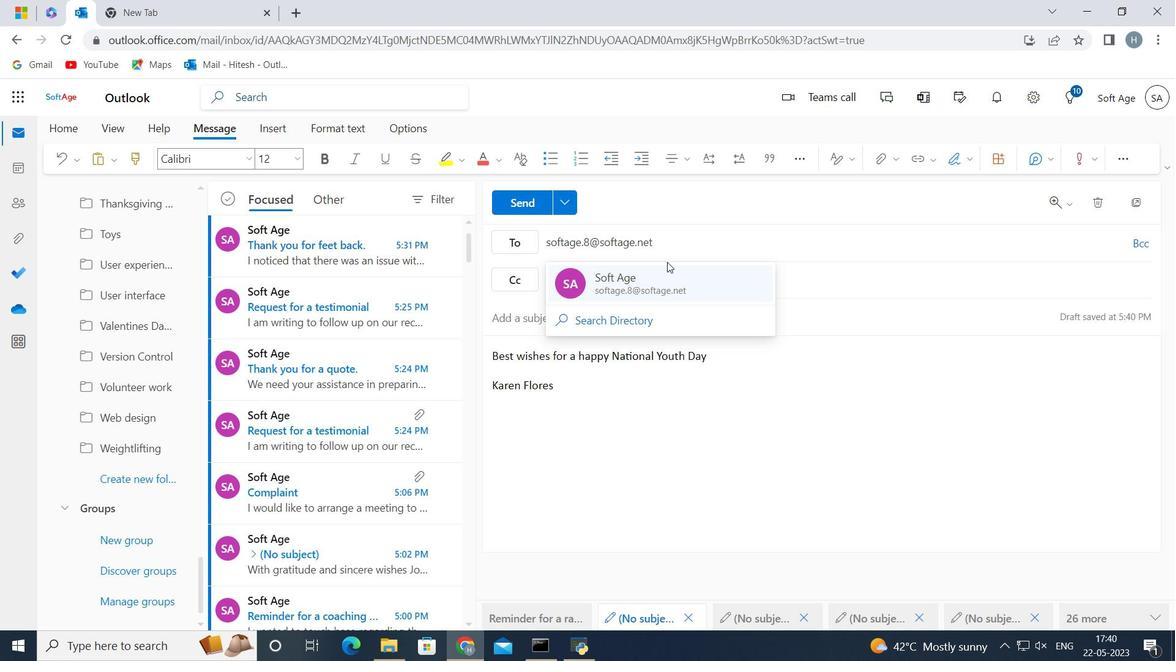 
Action: Mouse pressed left at (663, 274)
Screenshot: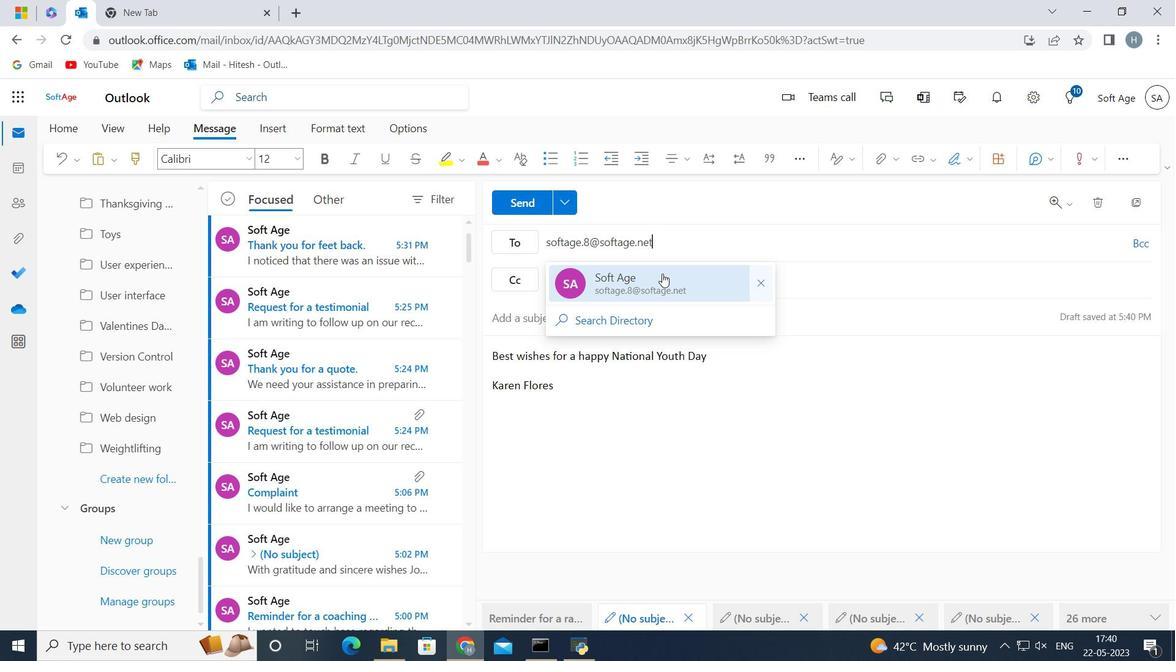 
Action: Mouse moved to (132, 474)
Screenshot: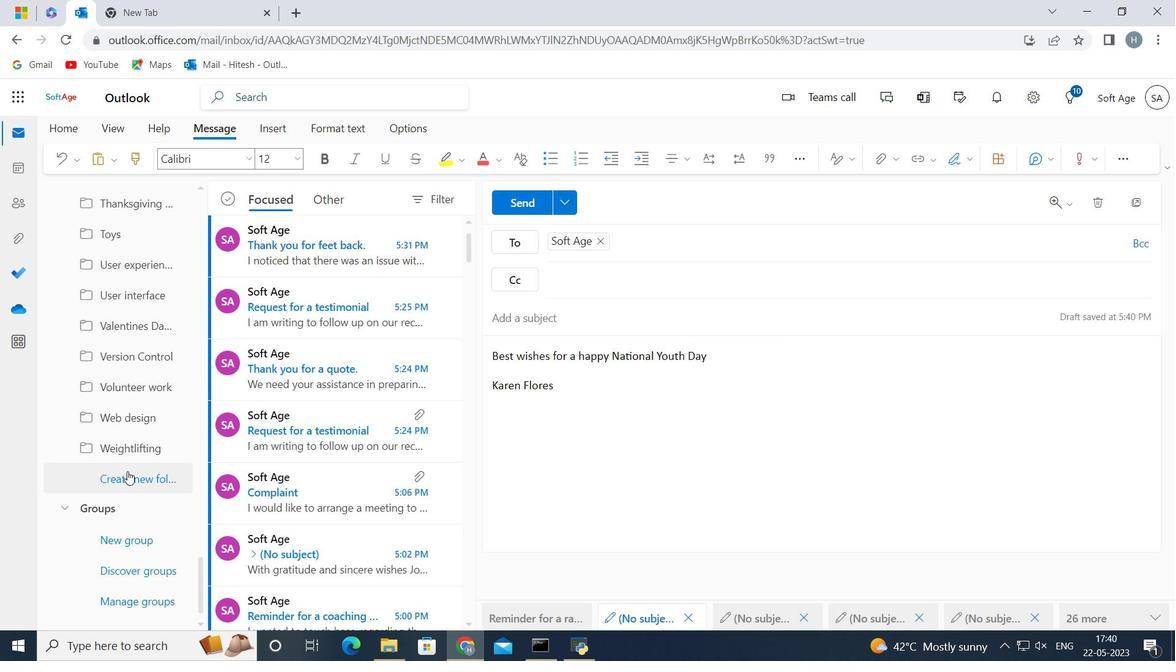 
Action: Mouse pressed left at (132, 474)
Screenshot: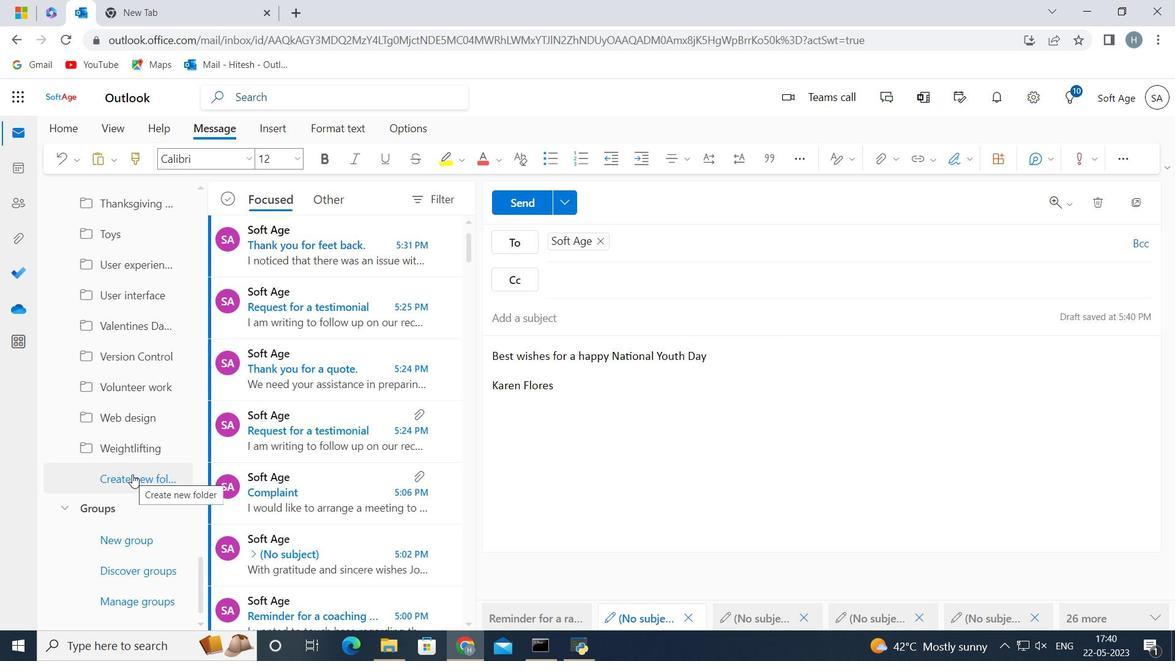 
Action: Key pressed <Key.shift><Key.shift><Key.shift><Key.shift><Key.shift>Dashboards
Screenshot: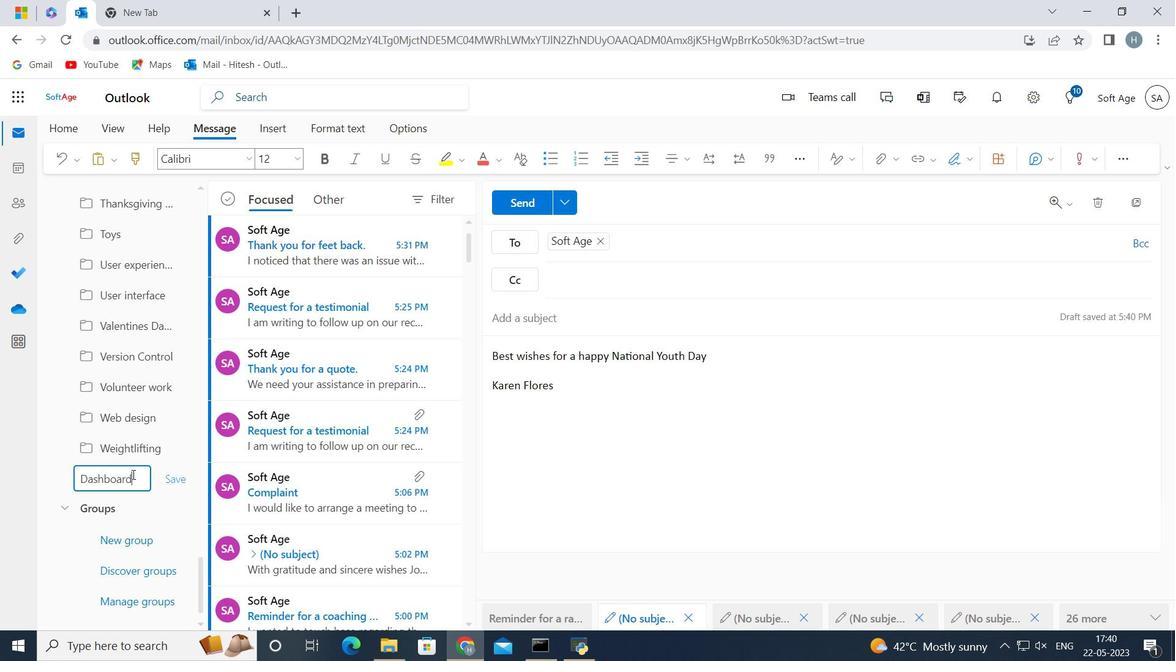 
Action: Mouse moved to (173, 477)
Screenshot: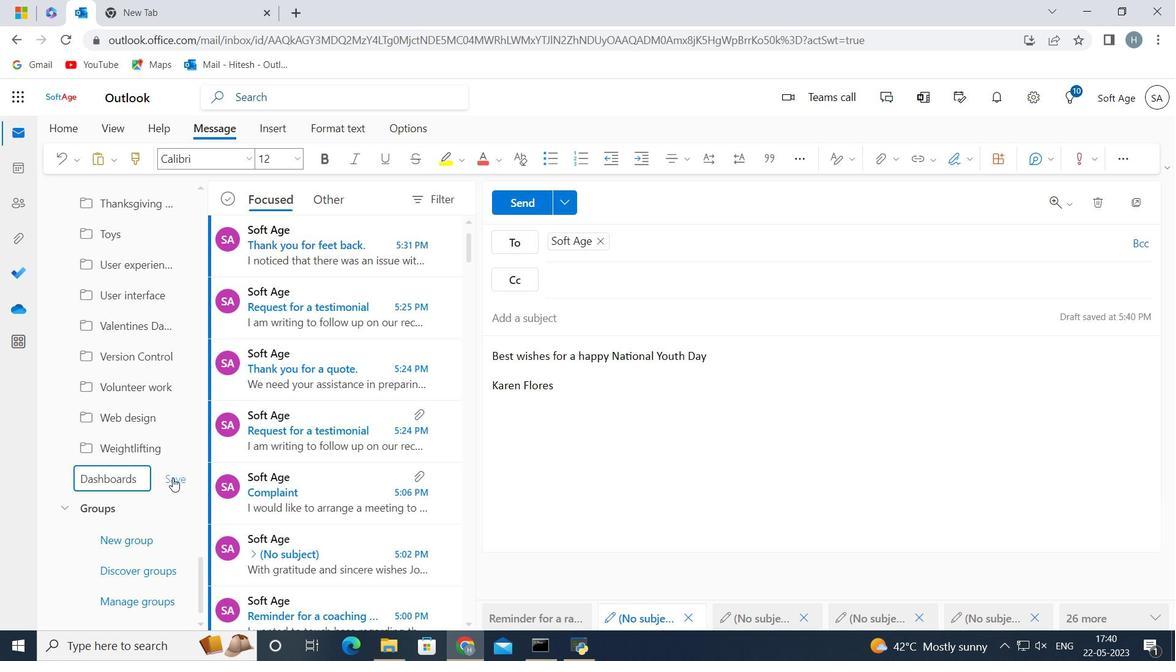
Action: Mouse pressed left at (173, 477)
Screenshot: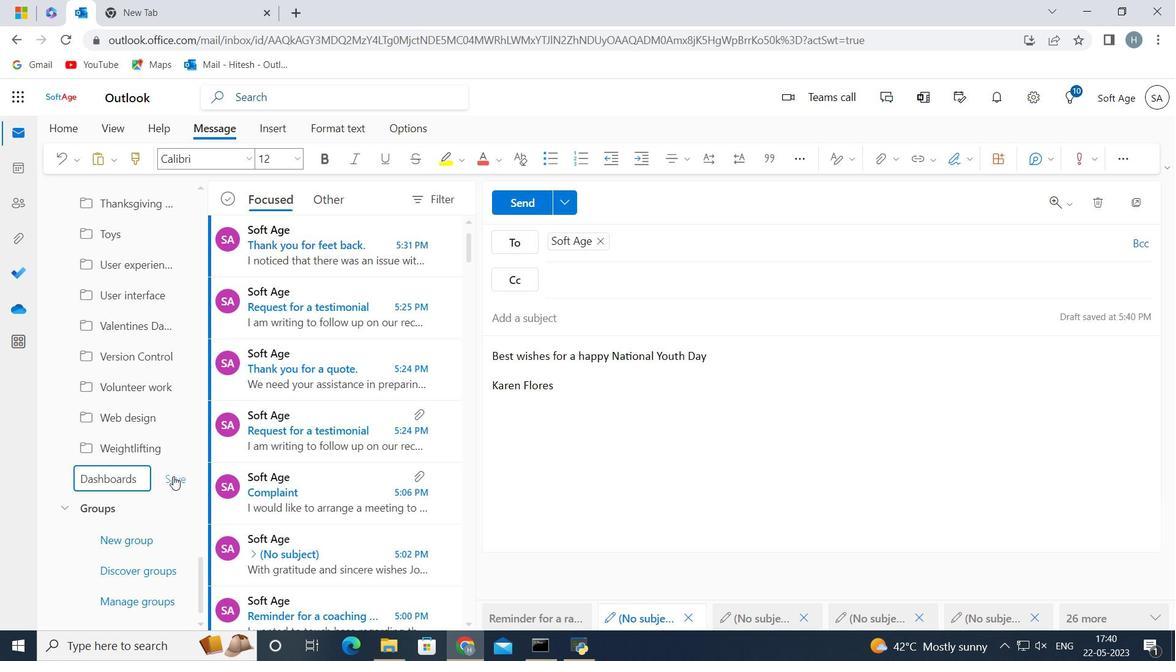 
Action: Mouse moved to (384, 482)
Screenshot: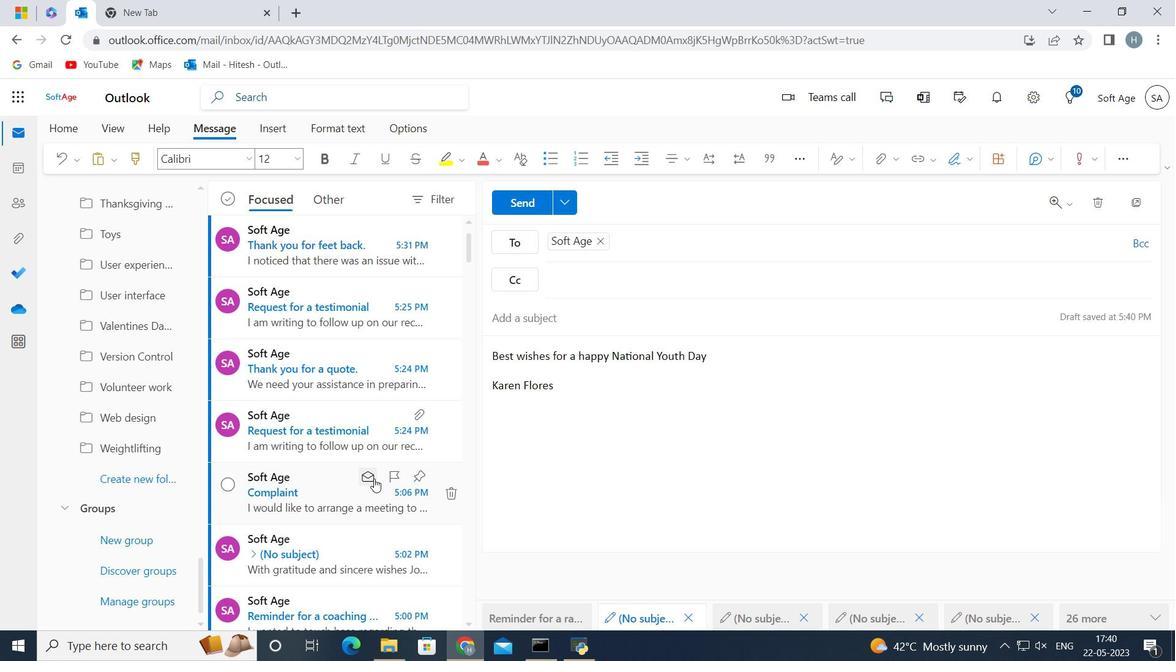
